 Task: Create a due date automation trigger when advanced on, on the wednesday before a card is due add fields with custom field "Resume" set to a number greater than 1 and greater or equal to 10 at 11:00 AM.
Action: Mouse moved to (809, 258)
Screenshot: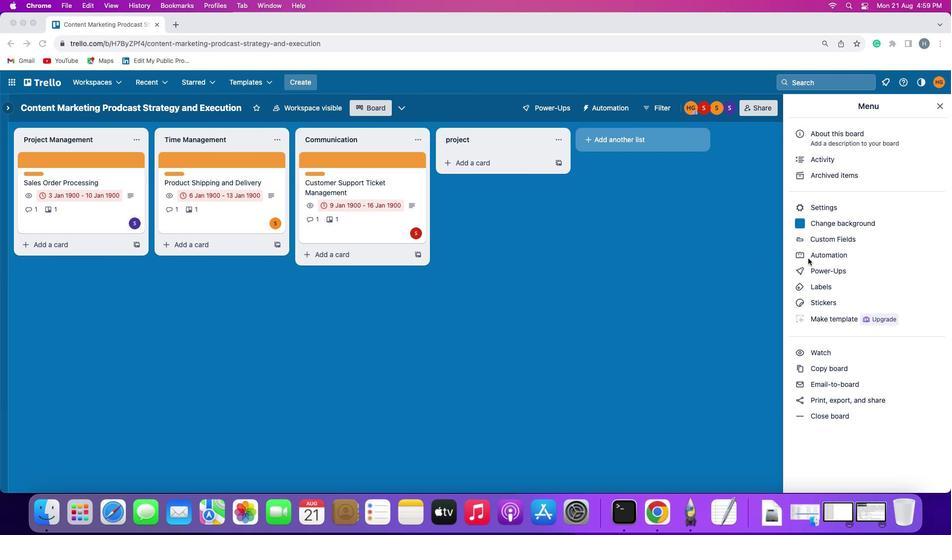 
Action: Mouse pressed left at (809, 258)
Screenshot: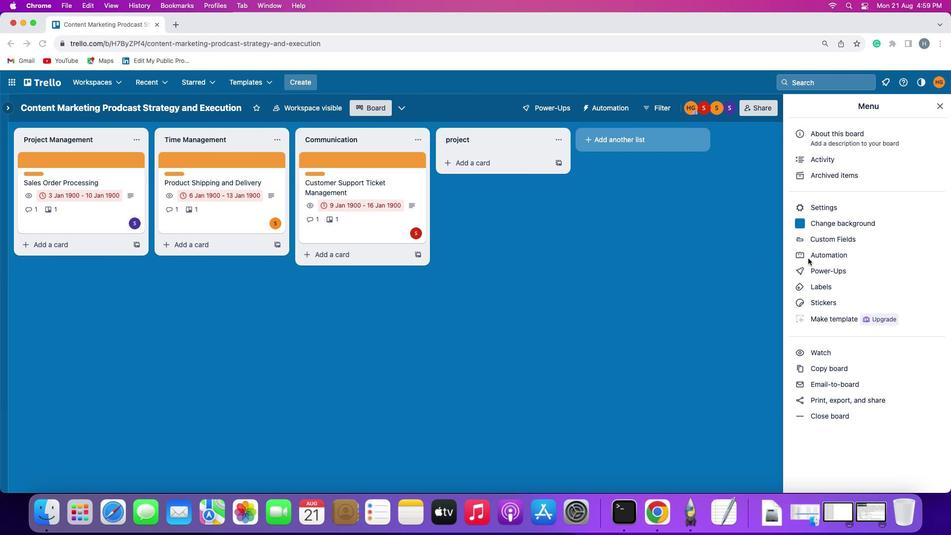 
Action: Mouse moved to (809, 258)
Screenshot: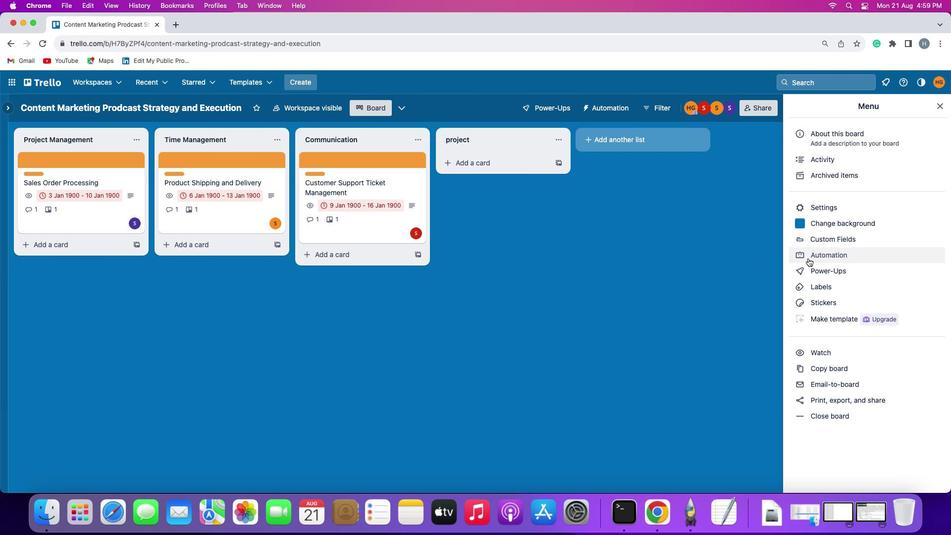 
Action: Mouse pressed left at (809, 258)
Screenshot: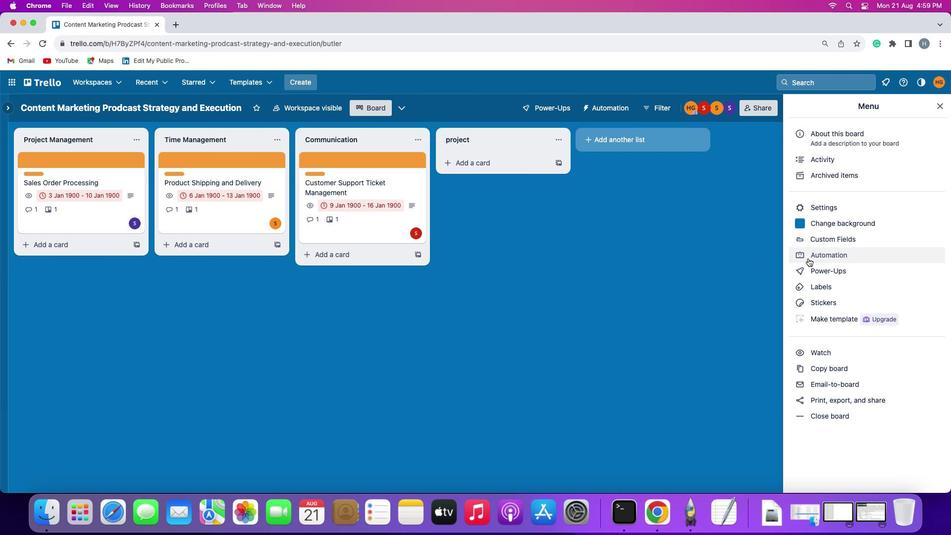 
Action: Mouse moved to (70, 239)
Screenshot: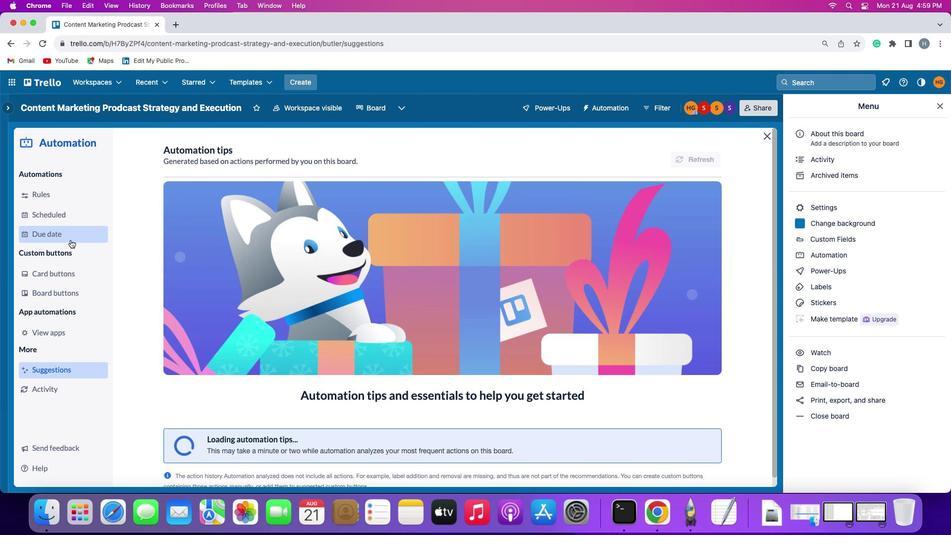 
Action: Mouse pressed left at (70, 239)
Screenshot: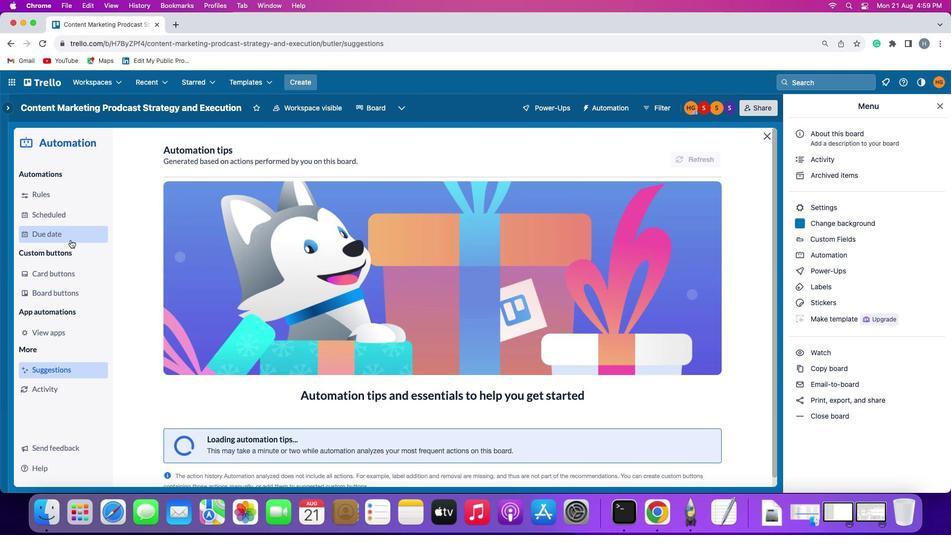 
Action: Mouse moved to (676, 152)
Screenshot: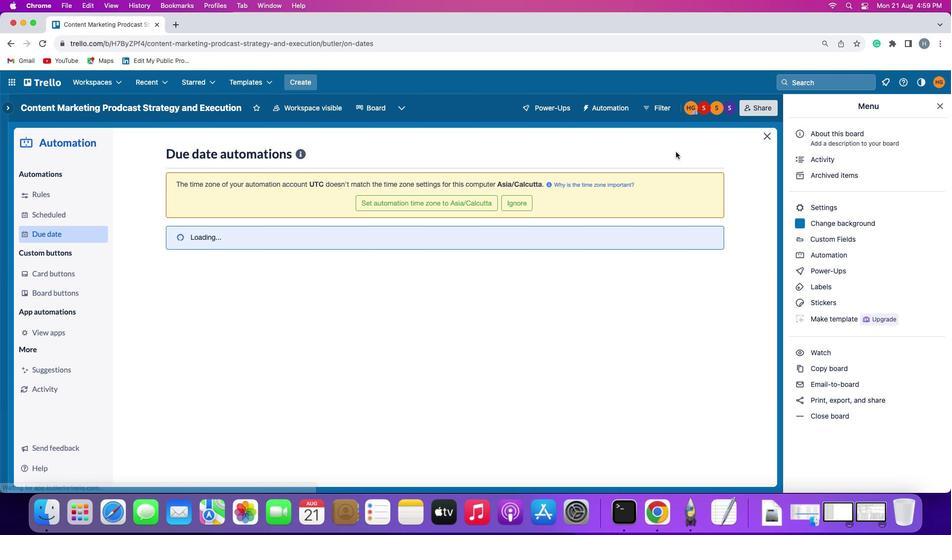 
Action: Mouse pressed left at (676, 152)
Screenshot: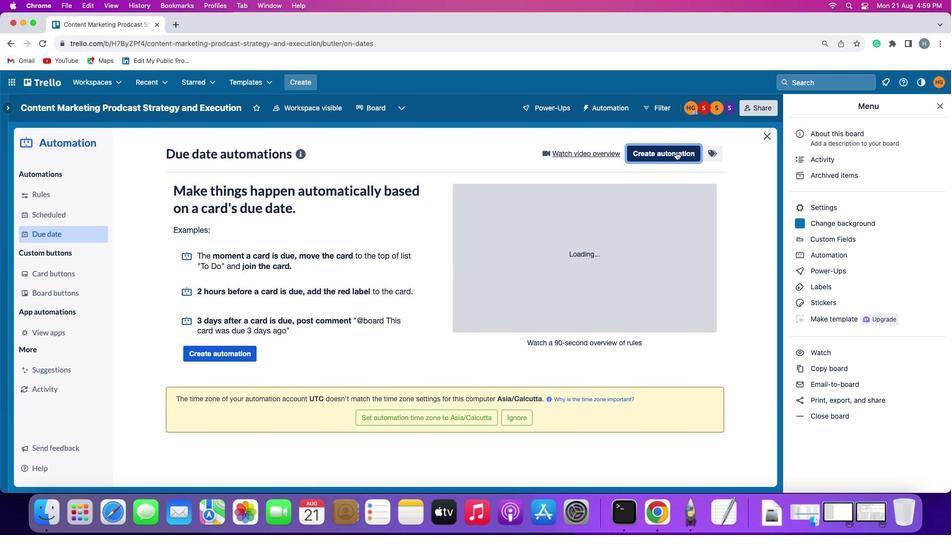 
Action: Mouse moved to (208, 246)
Screenshot: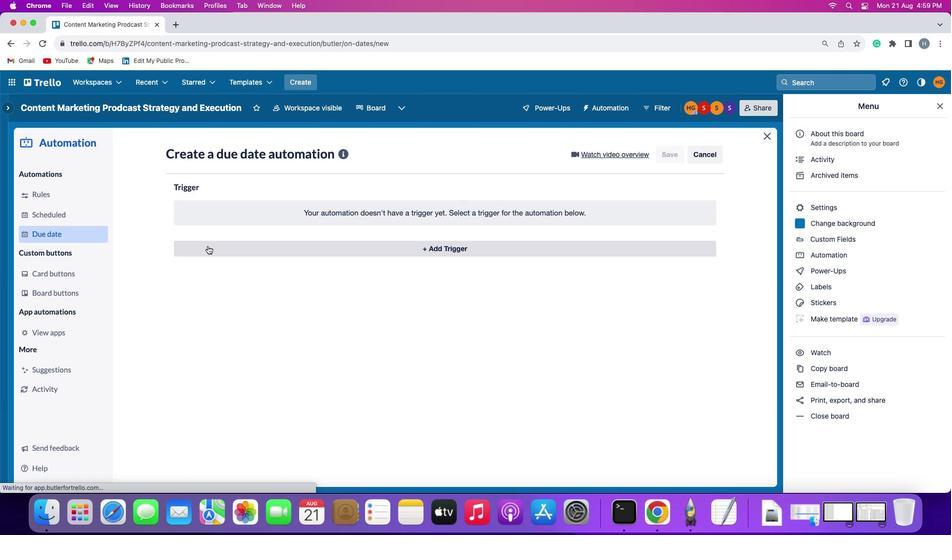 
Action: Mouse pressed left at (208, 246)
Screenshot: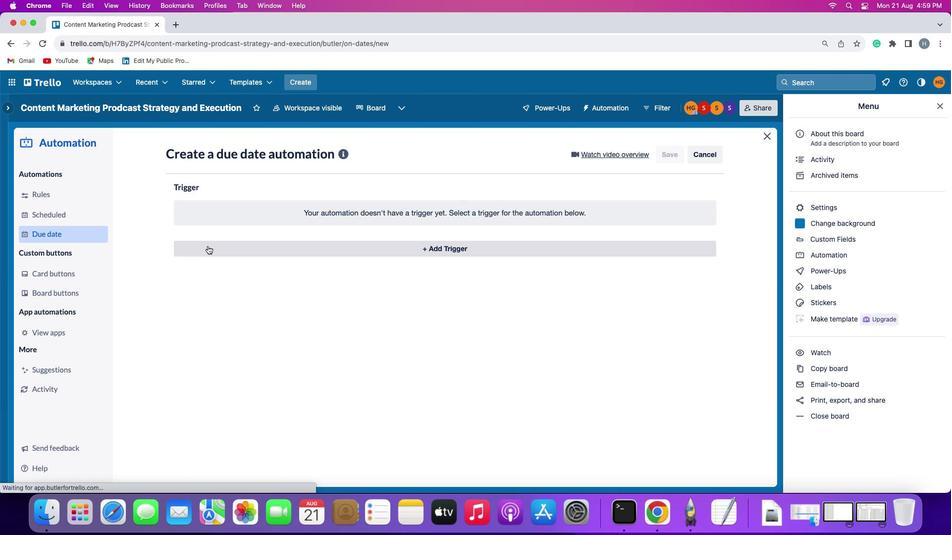 
Action: Mouse moved to (223, 436)
Screenshot: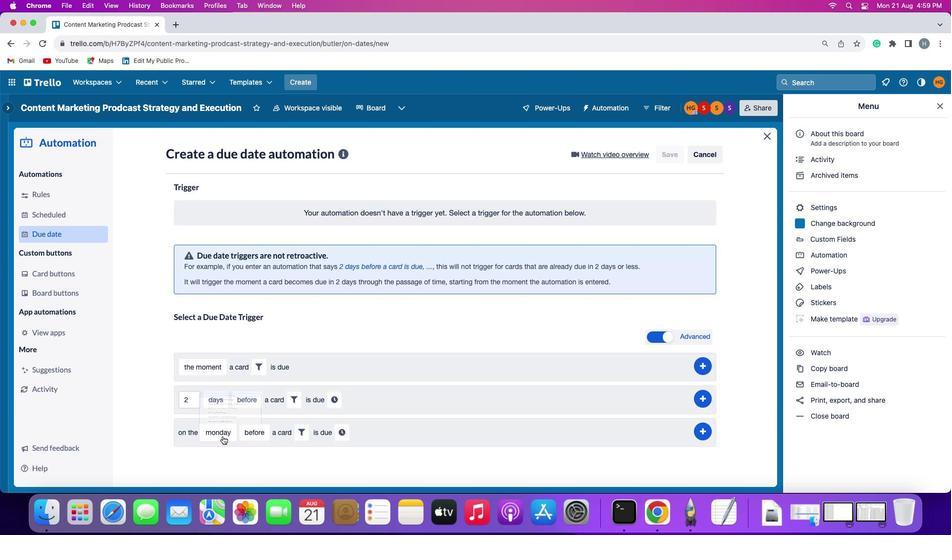 
Action: Mouse pressed left at (223, 436)
Screenshot: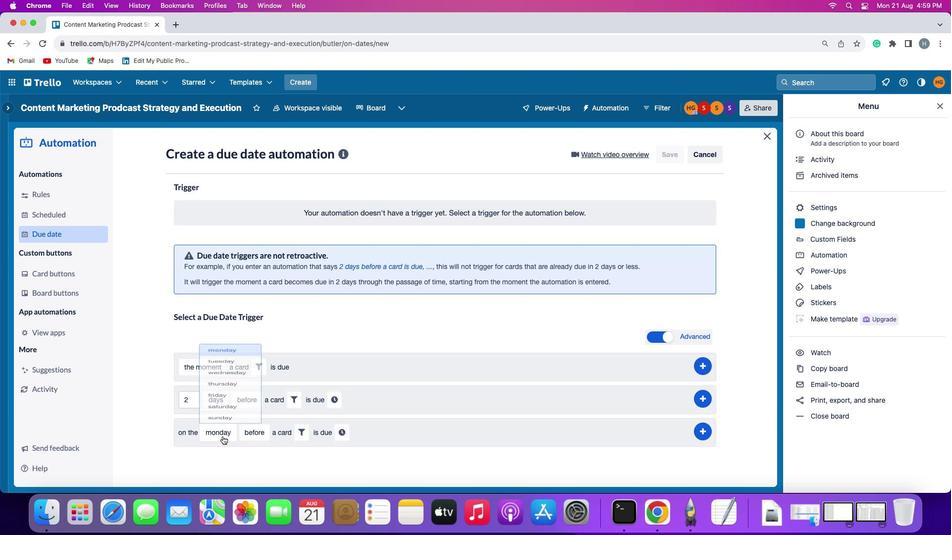 
Action: Mouse moved to (234, 342)
Screenshot: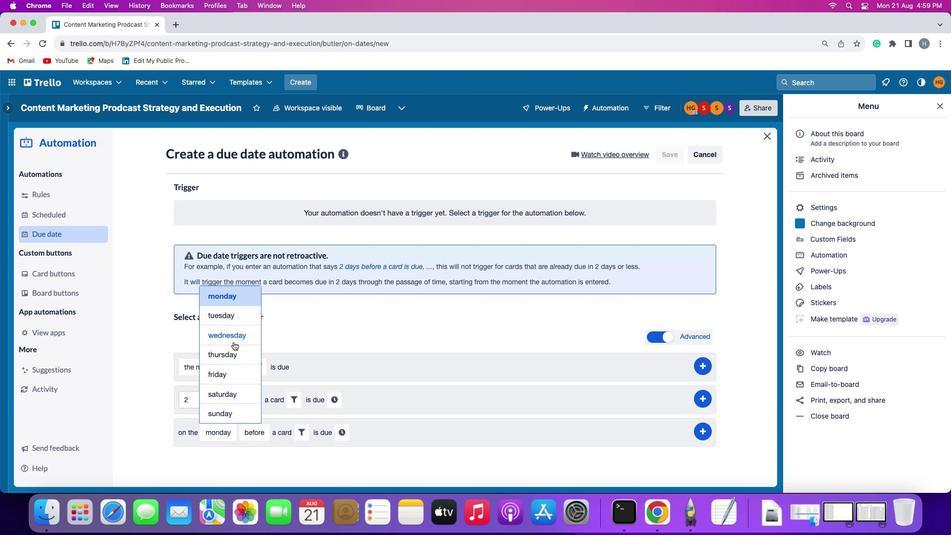 
Action: Mouse pressed left at (234, 342)
Screenshot: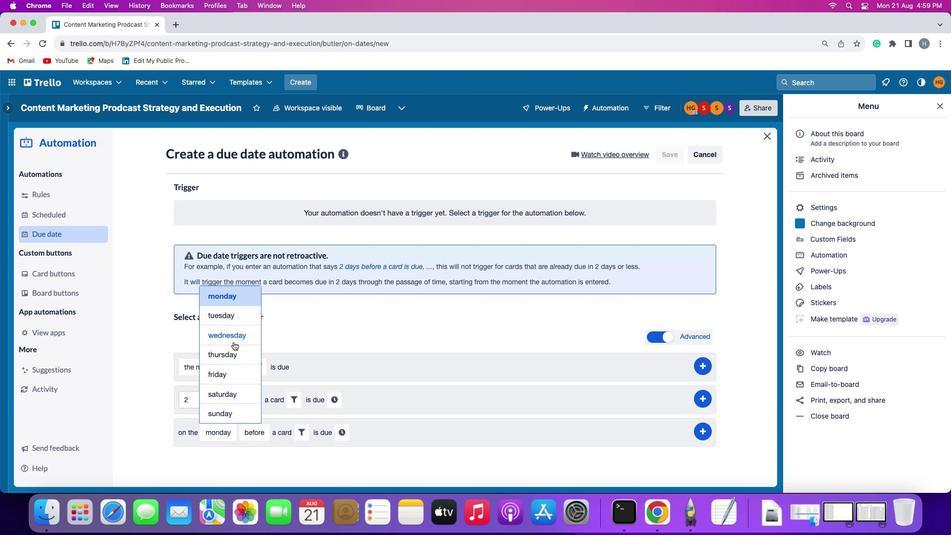 
Action: Mouse moved to (309, 430)
Screenshot: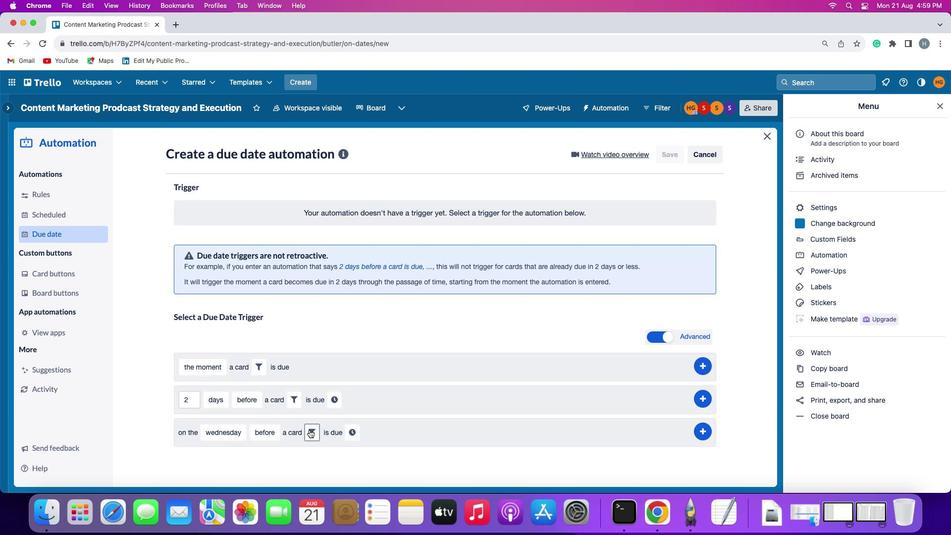 
Action: Mouse pressed left at (309, 430)
Screenshot: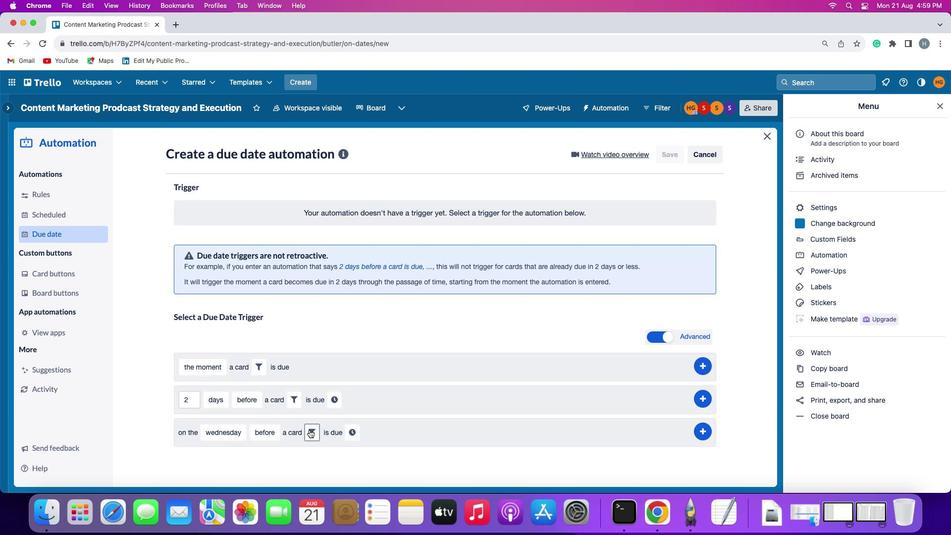 
Action: Mouse moved to (472, 466)
Screenshot: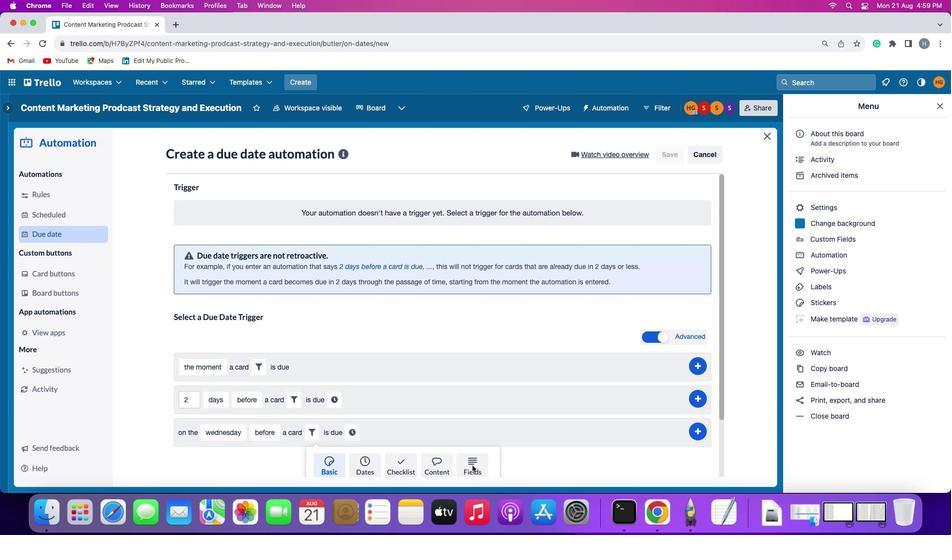 
Action: Mouse pressed left at (472, 466)
Screenshot: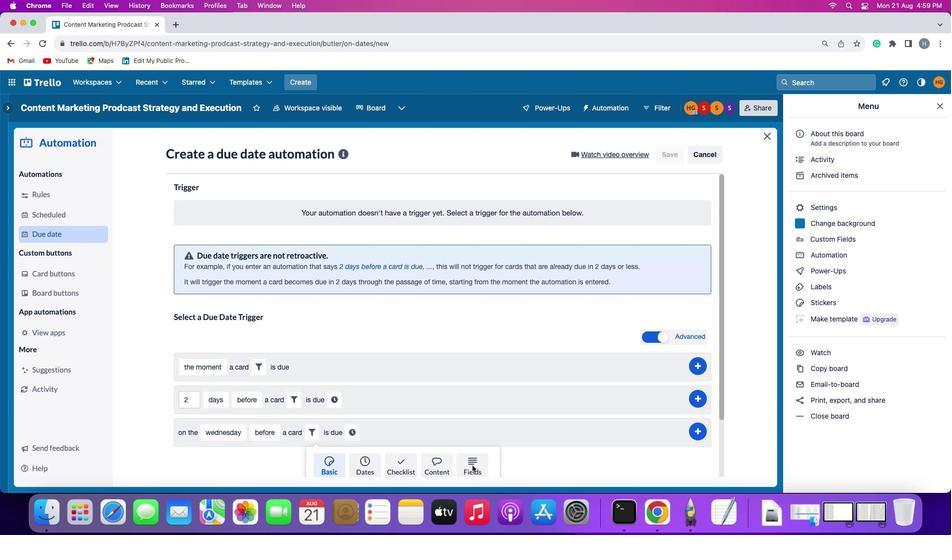 
Action: Mouse moved to (296, 453)
Screenshot: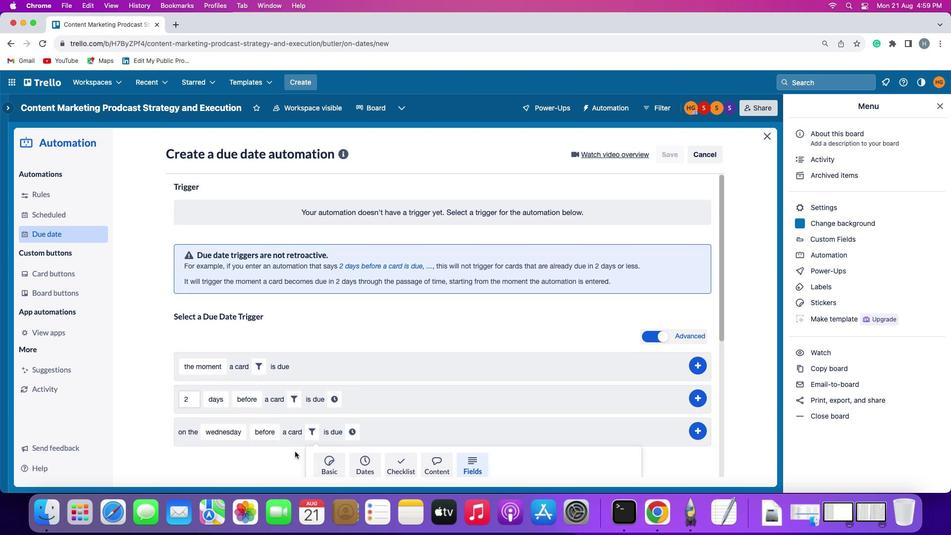 
Action: Mouse scrolled (296, 453) with delta (0, 0)
Screenshot: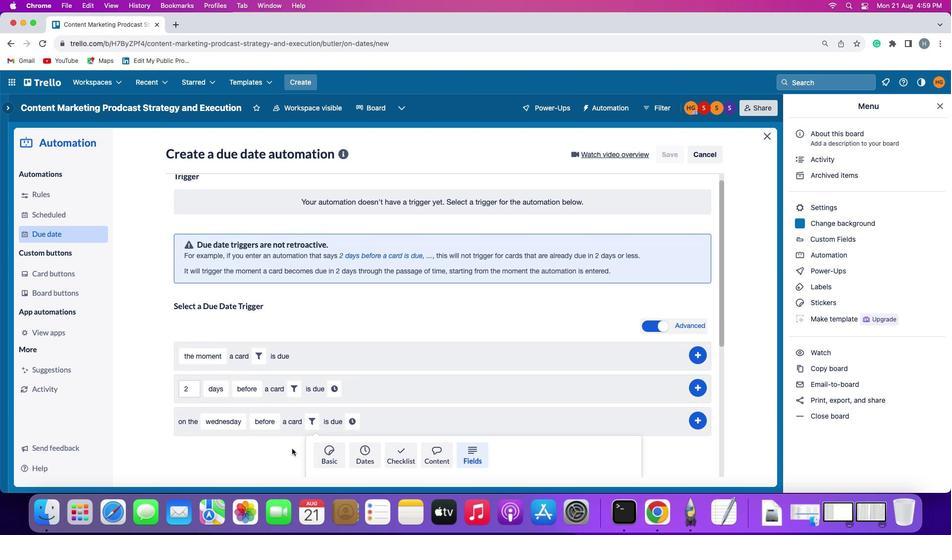 
Action: Mouse scrolled (296, 453) with delta (0, 0)
Screenshot: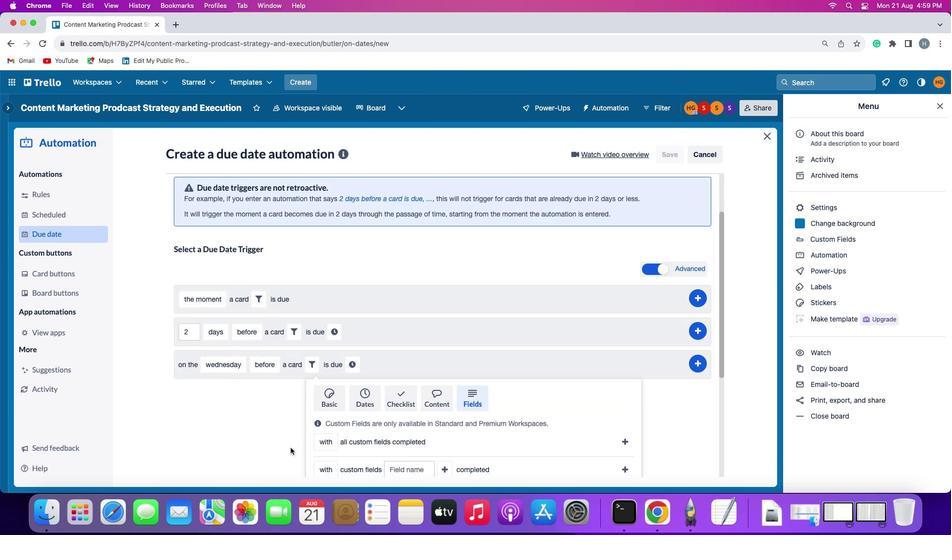 
Action: Mouse moved to (296, 453)
Screenshot: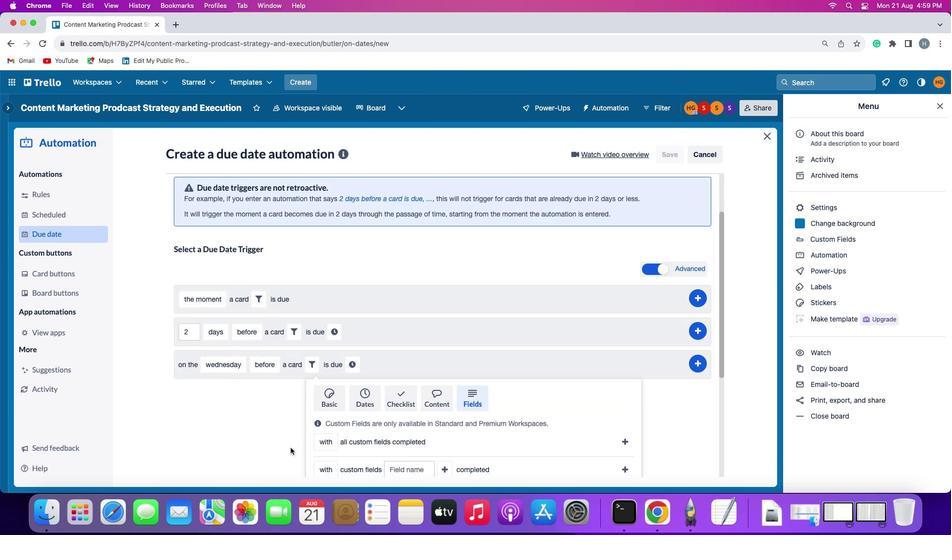 
Action: Mouse scrolled (296, 453) with delta (0, -1)
Screenshot: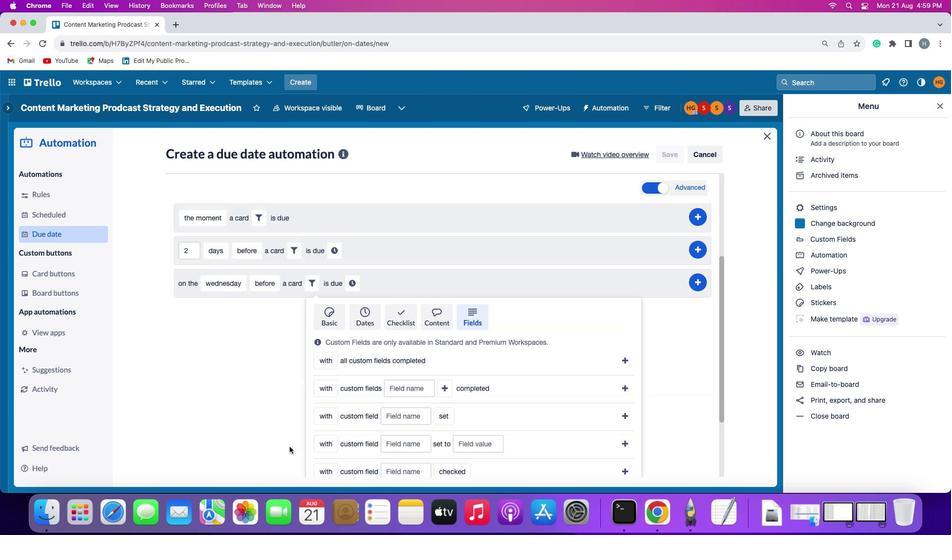 
Action: Mouse moved to (295, 451)
Screenshot: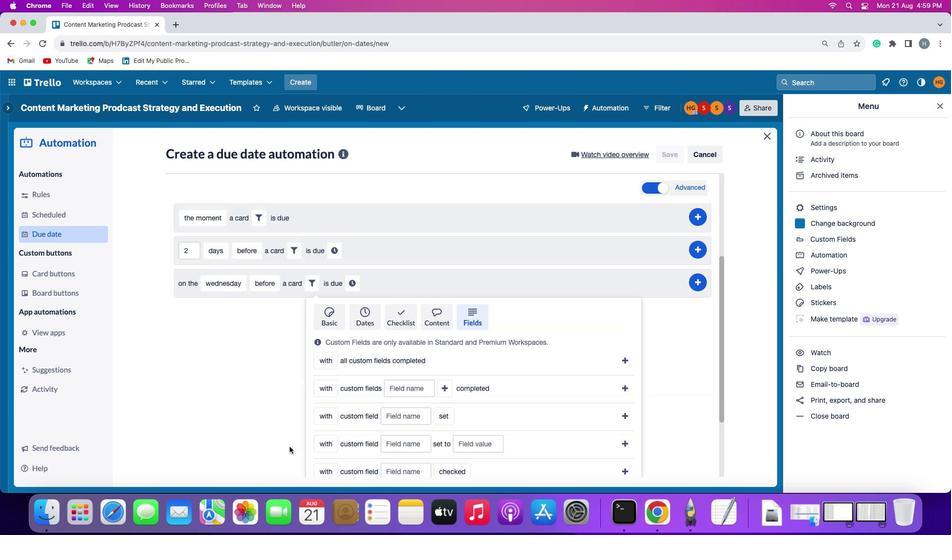 
Action: Mouse scrolled (295, 451) with delta (0, -2)
Screenshot: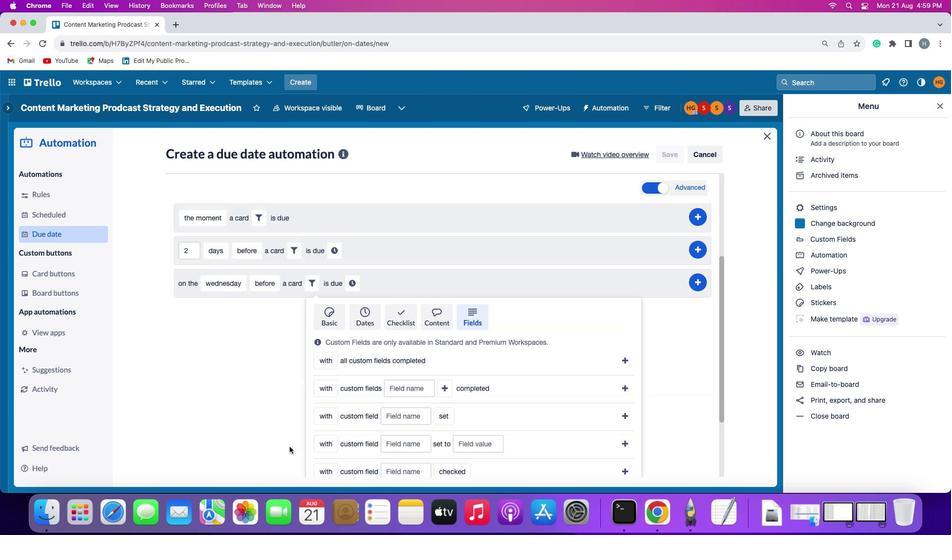 
Action: Mouse moved to (291, 448)
Screenshot: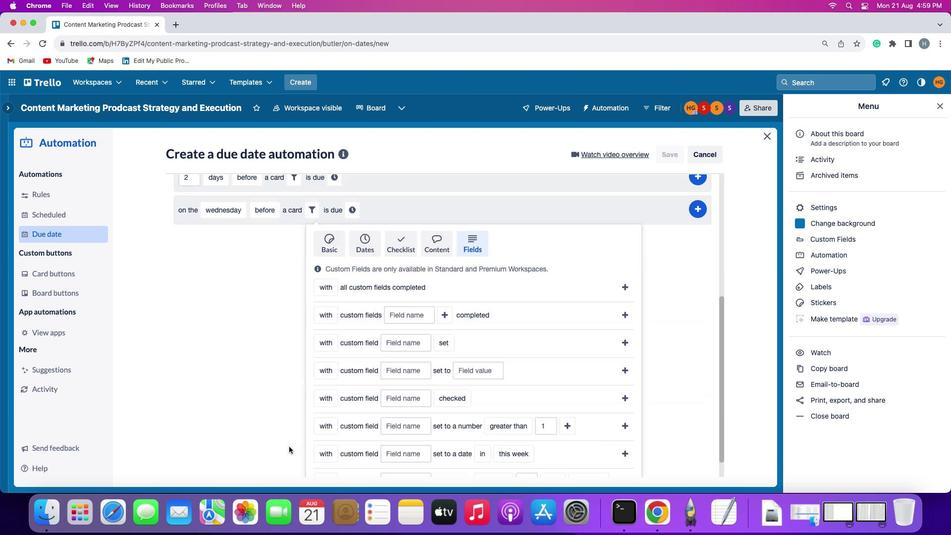 
Action: Mouse scrolled (291, 448) with delta (0, -2)
Screenshot: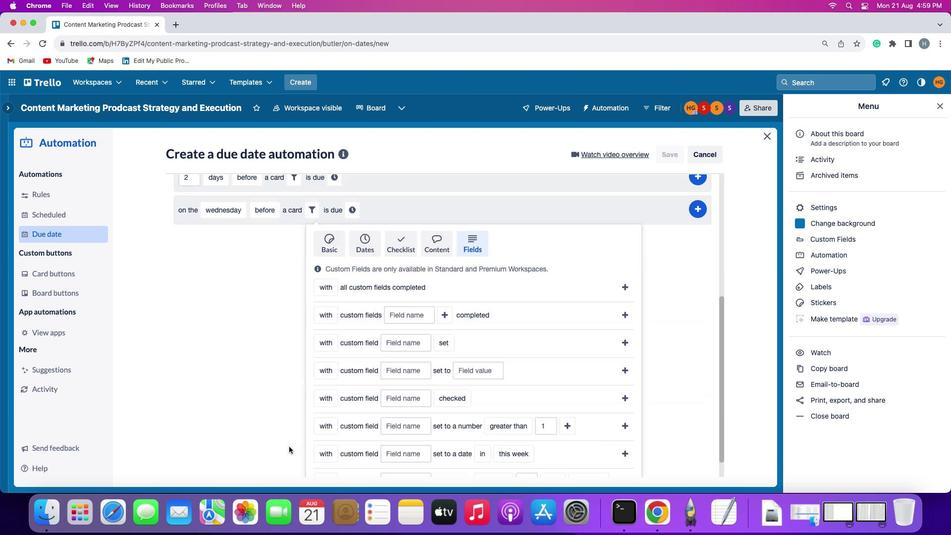 
Action: Mouse moved to (289, 446)
Screenshot: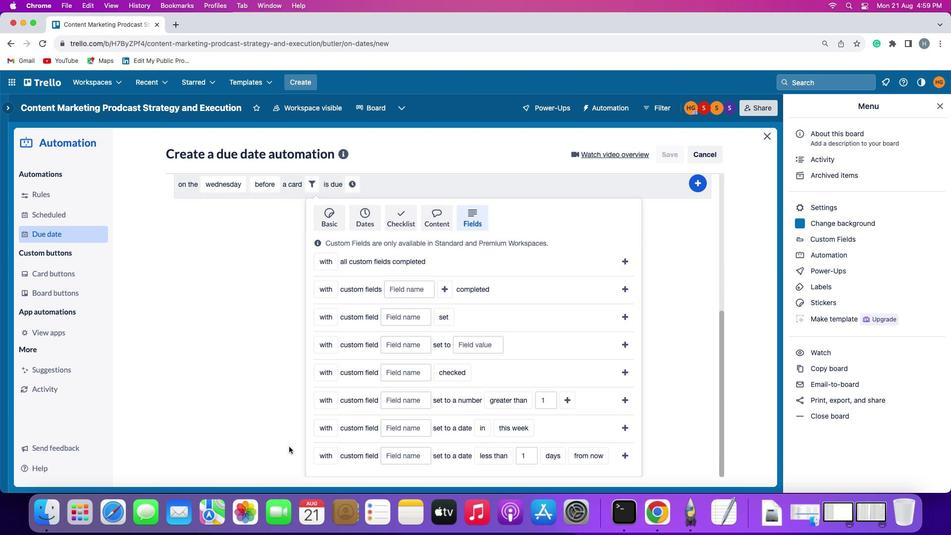 
Action: Mouse scrolled (289, 446) with delta (0, 0)
Screenshot: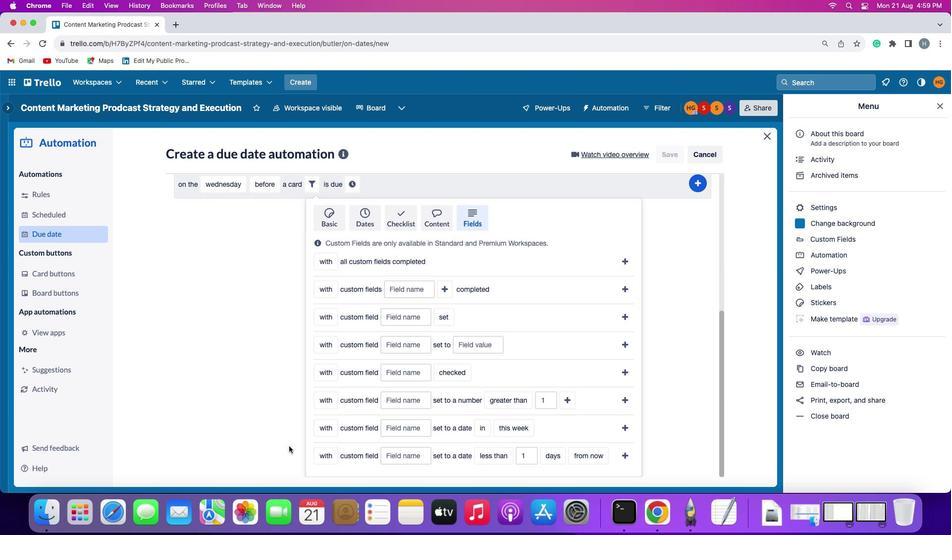 
Action: Mouse scrolled (289, 446) with delta (0, 0)
Screenshot: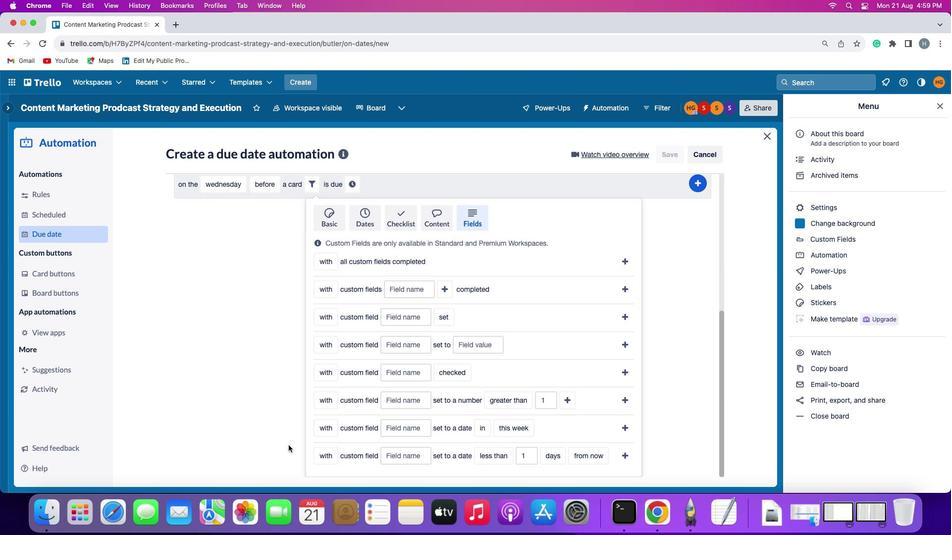 
Action: Mouse scrolled (289, 446) with delta (0, -1)
Screenshot: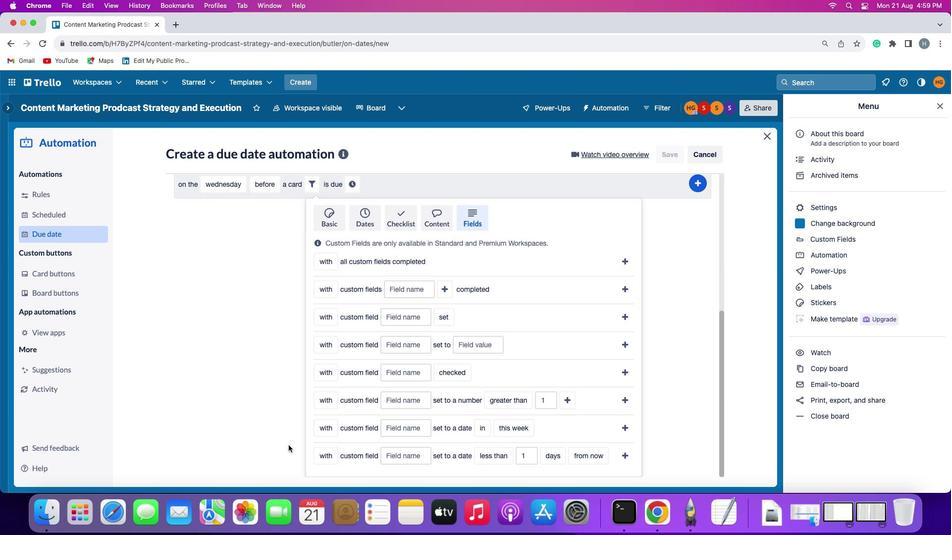 
Action: Mouse scrolled (289, 446) with delta (0, -2)
Screenshot: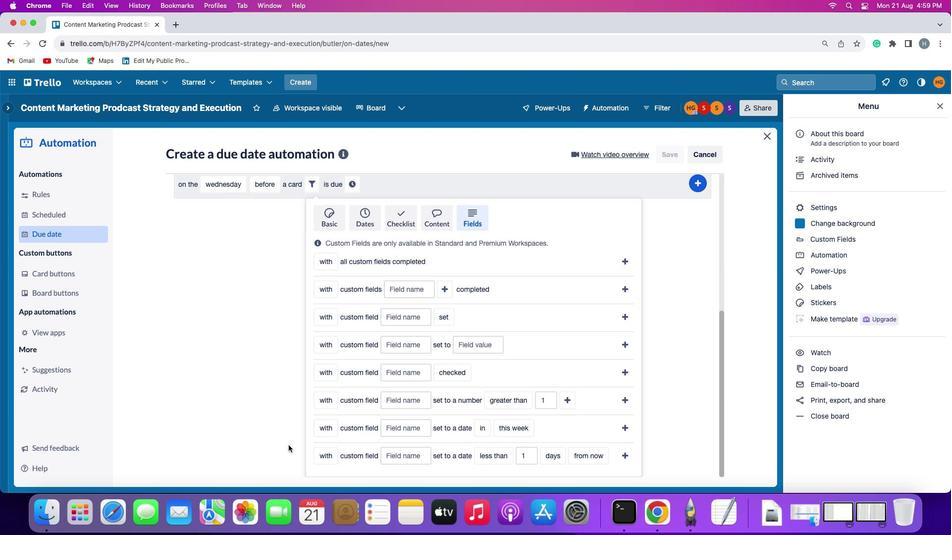 
Action: Mouse moved to (411, 395)
Screenshot: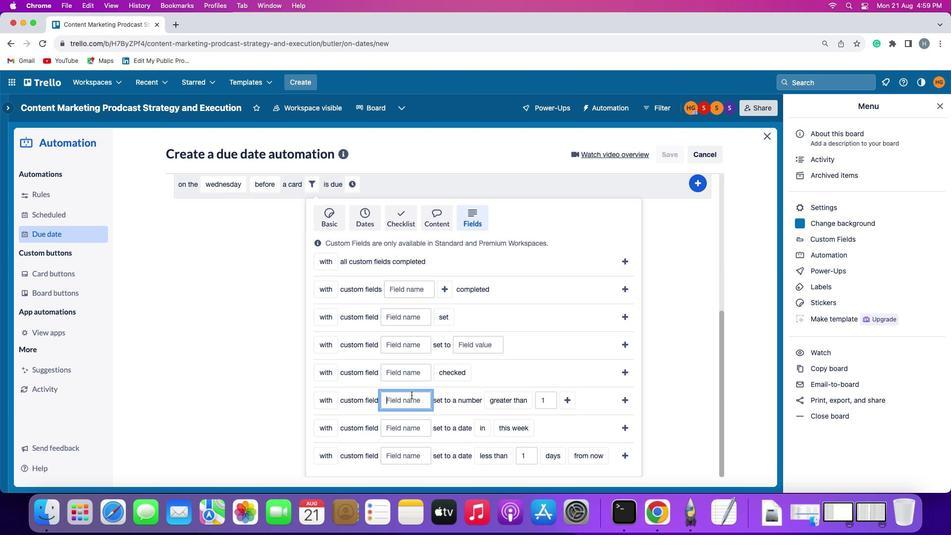 
Action: Mouse pressed left at (411, 395)
Screenshot: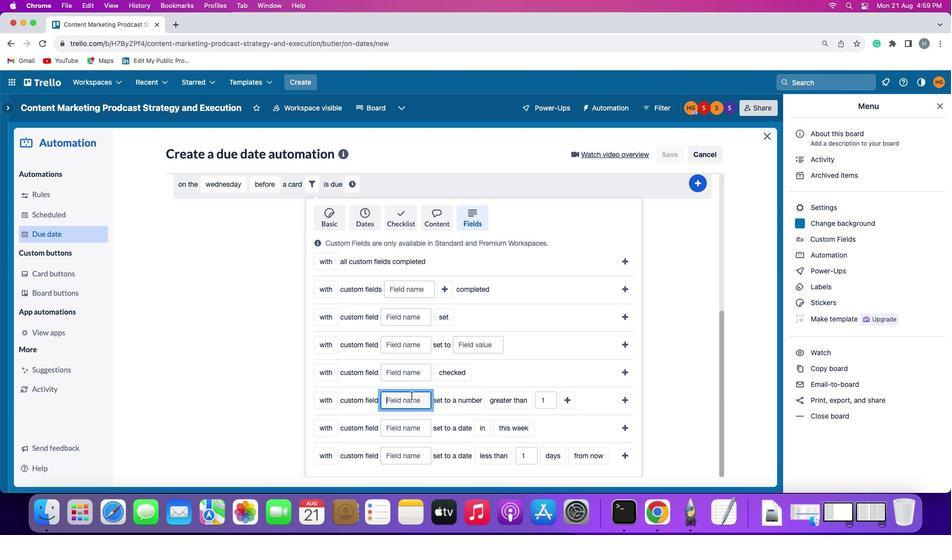 
Action: Mouse moved to (411, 397)
Screenshot: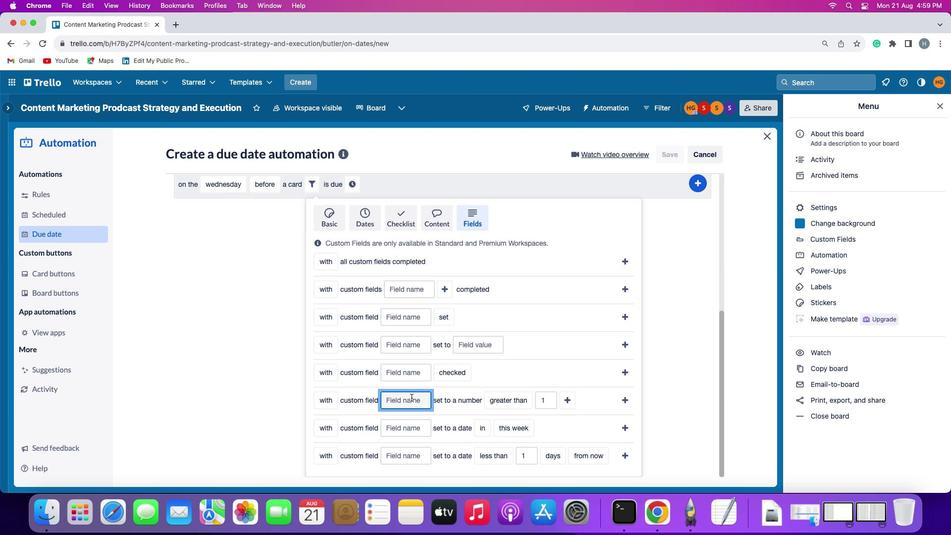 
Action: Key pressed Key.shift'R'
Screenshot: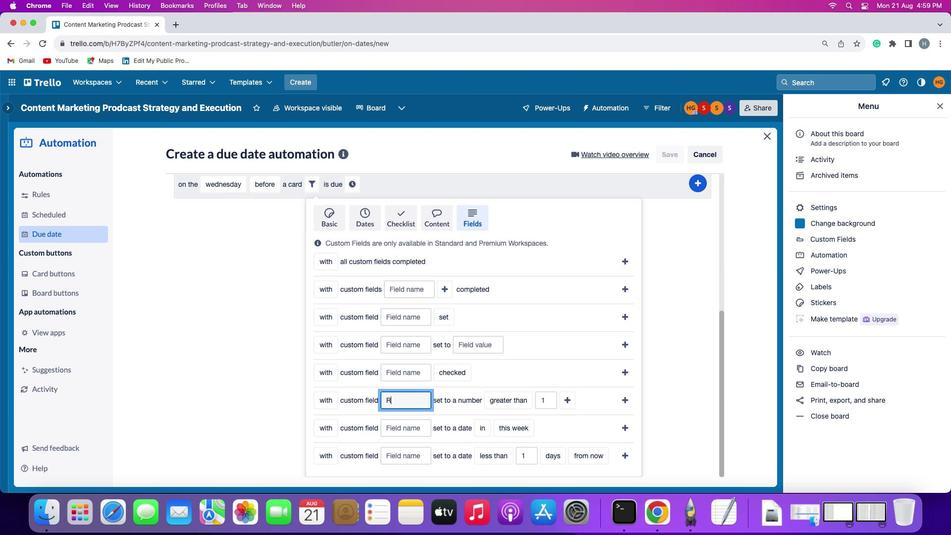 
Action: Mouse moved to (411, 398)
Screenshot: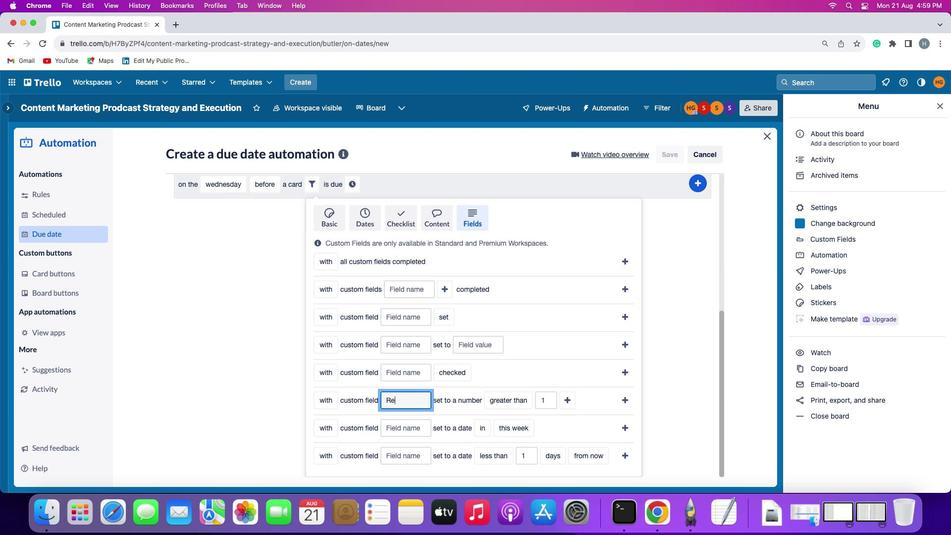 
Action: Key pressed 'e'
Screenshot: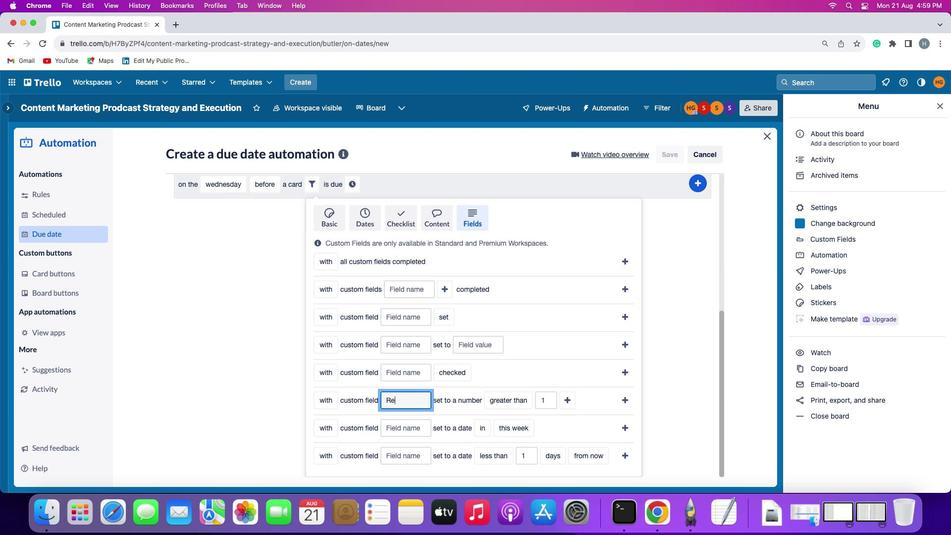 
Action: Mouse moved to (411, 398)
Screenshot: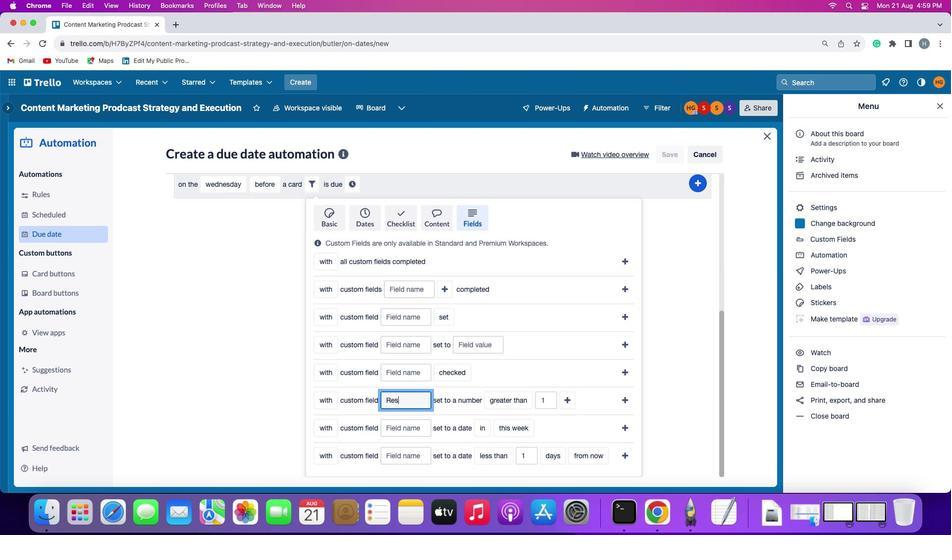 
Action: Key pressed 's'
Screenshot: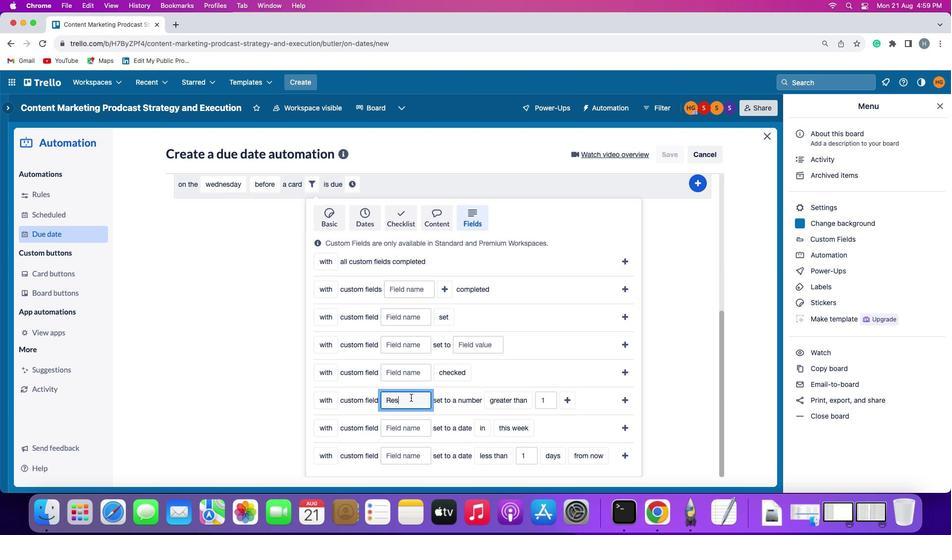 
Action: Mouse moved to (411, 397)
Screenshot: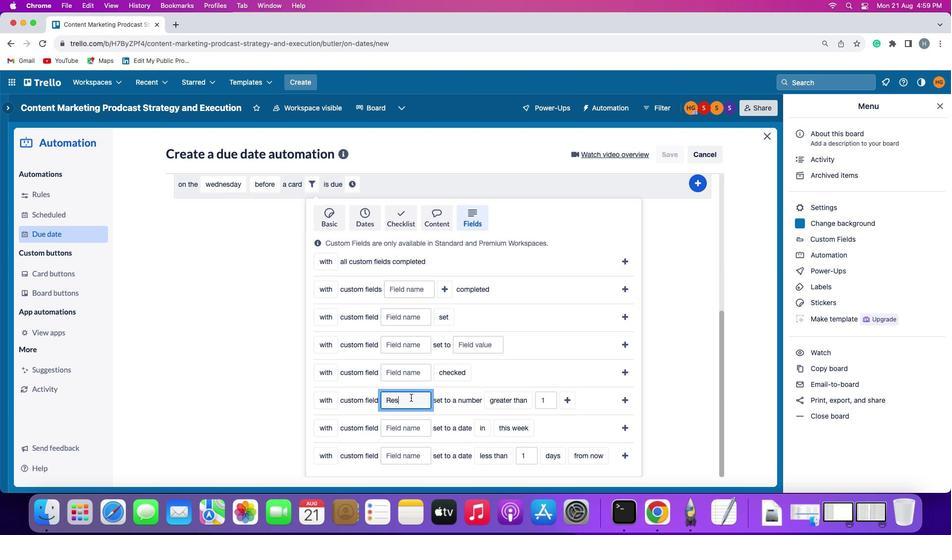 
Action: Key pressed 'u'
Screenshot: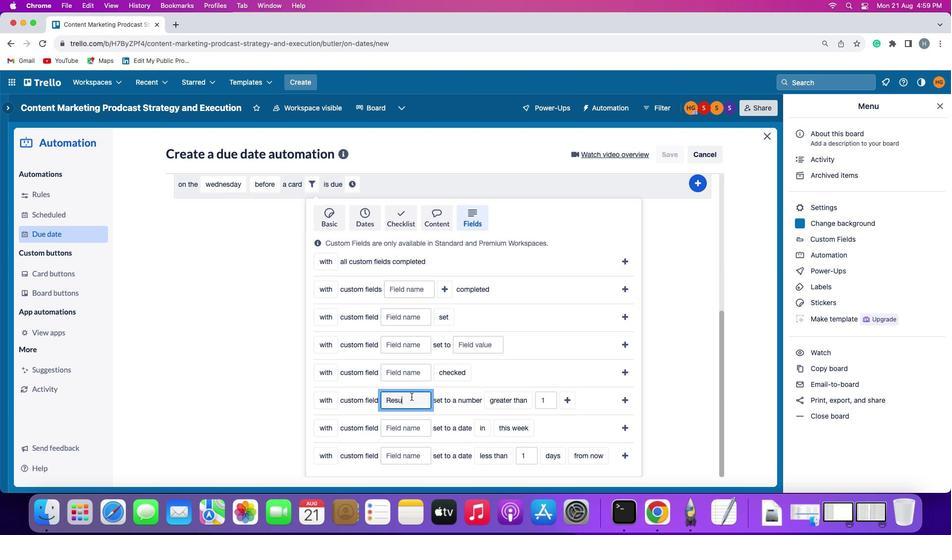 
Action: Mouse moved to (411, 396)
Screenshot: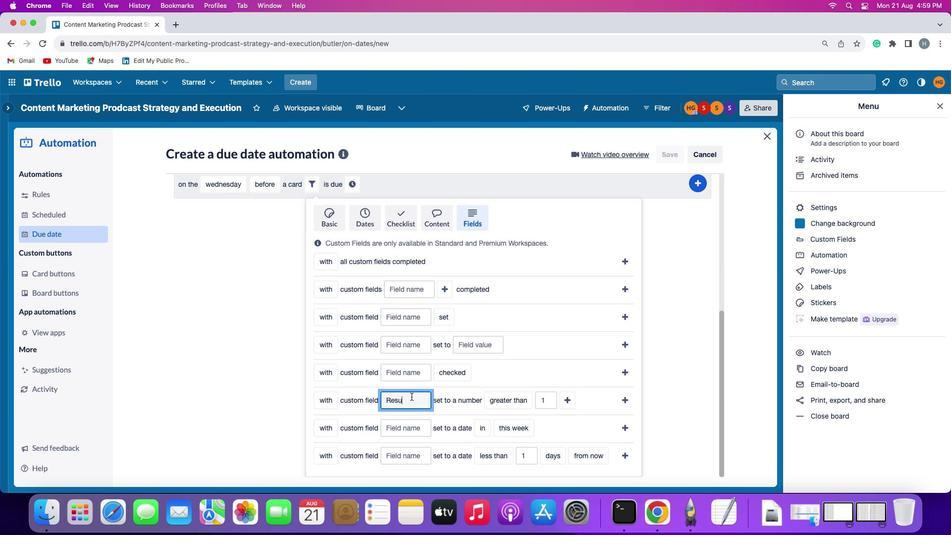 
Action: Key pressed 'm'
Screenshot: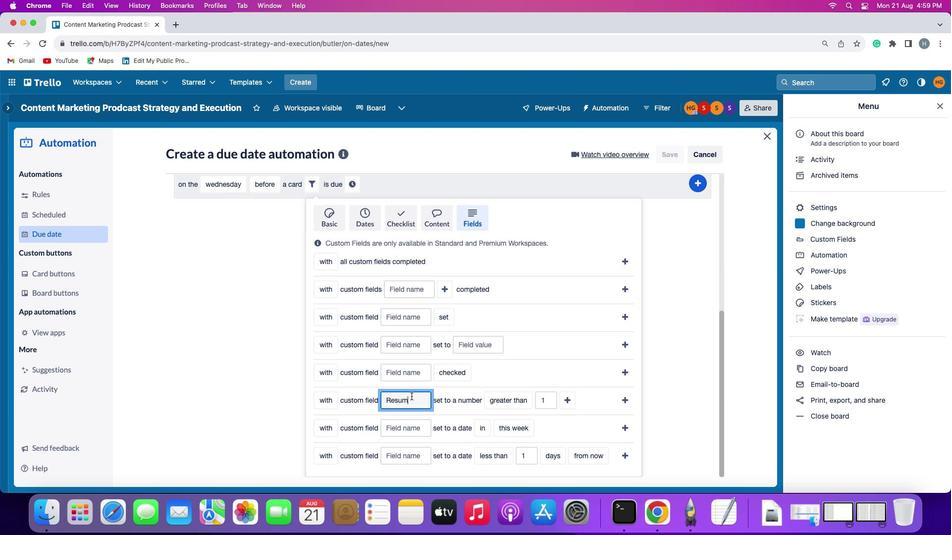 
Action: Mouse moved to (411, 396)
Screenshot: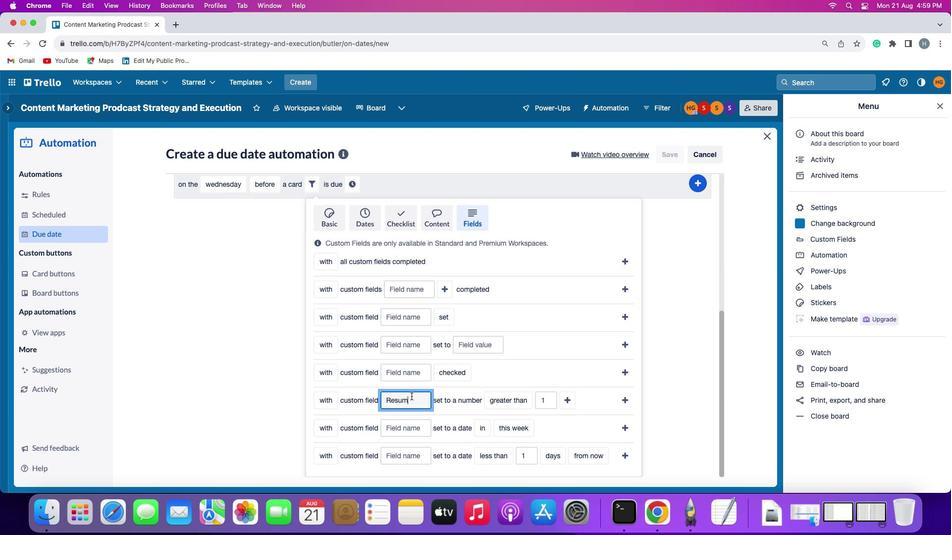
Action: Key pressed 'e'
Screenshot: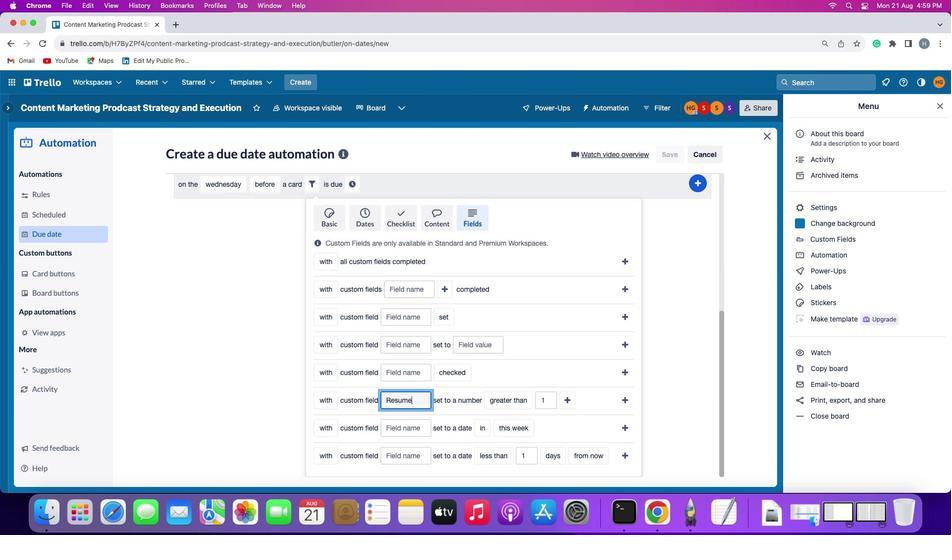 
Action: Mouse moved to (575, 401)
Screenshot: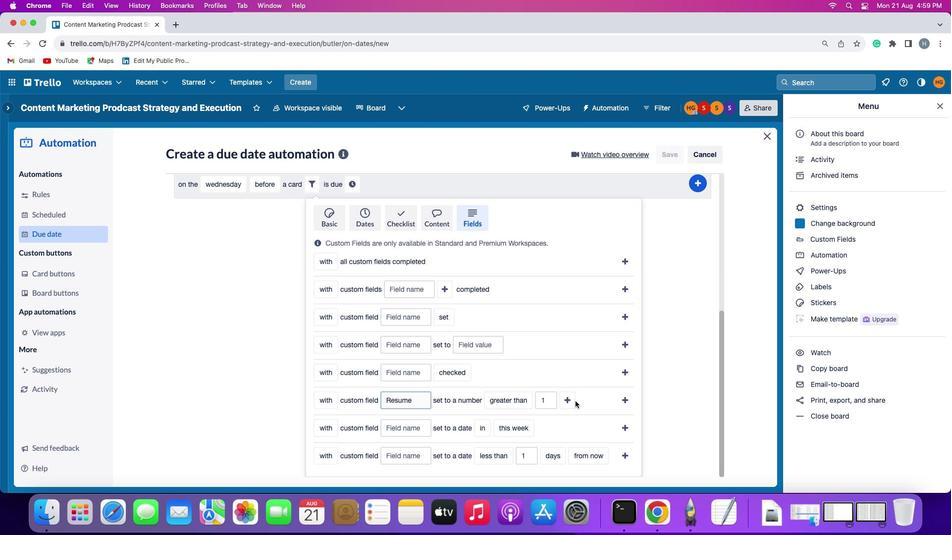 
Action: Mouse pressed left at (575, 401)
Screenshot: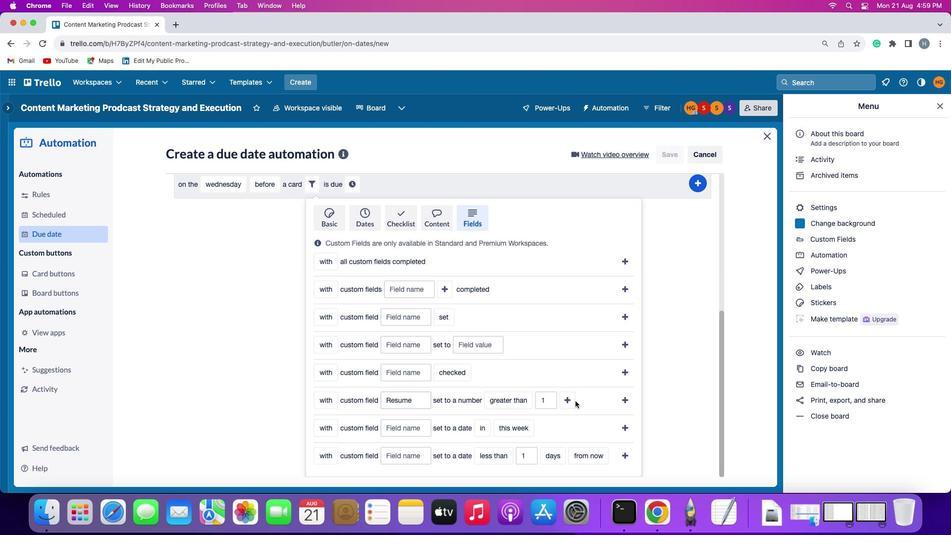 
Action: Mouse moved to (572, 402)
Screenshot: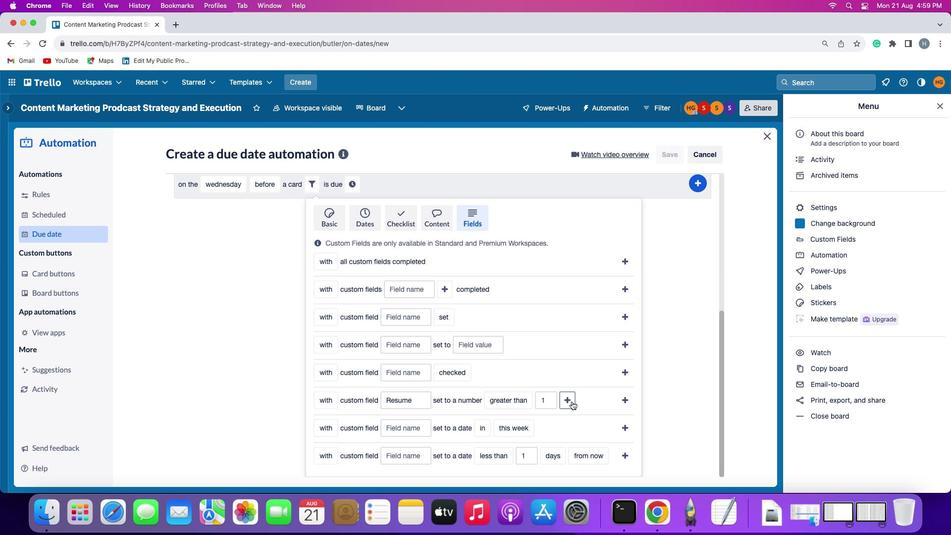 
Action: Mouse pressed left at (572, 402)
Screenshot: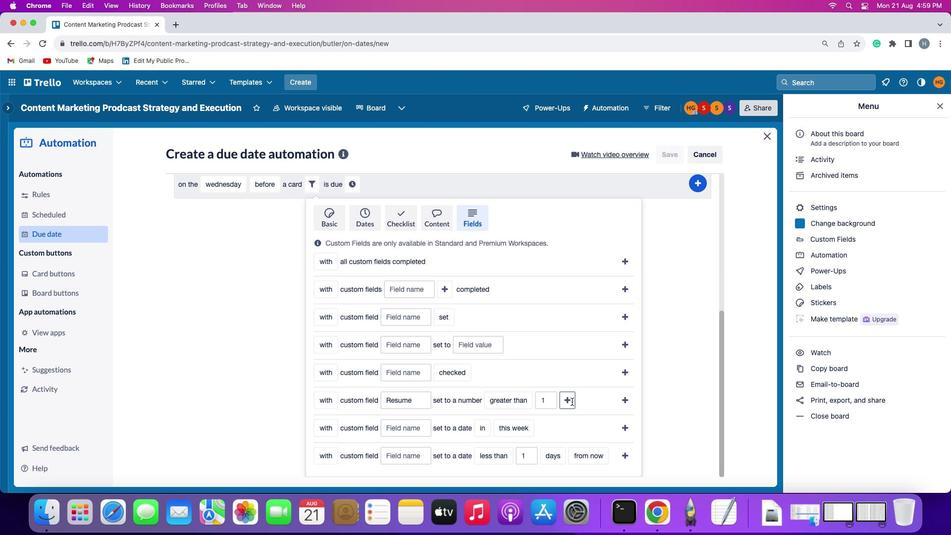 
Action: Mouse moved to (600, 408)
Screenshot: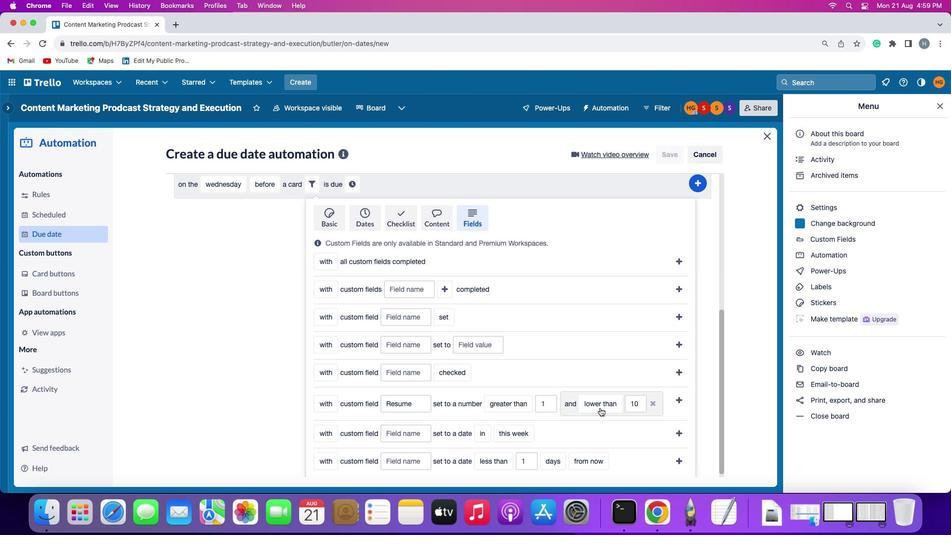 
Action: Mouse pressed left at (600, 408)
Screenshot: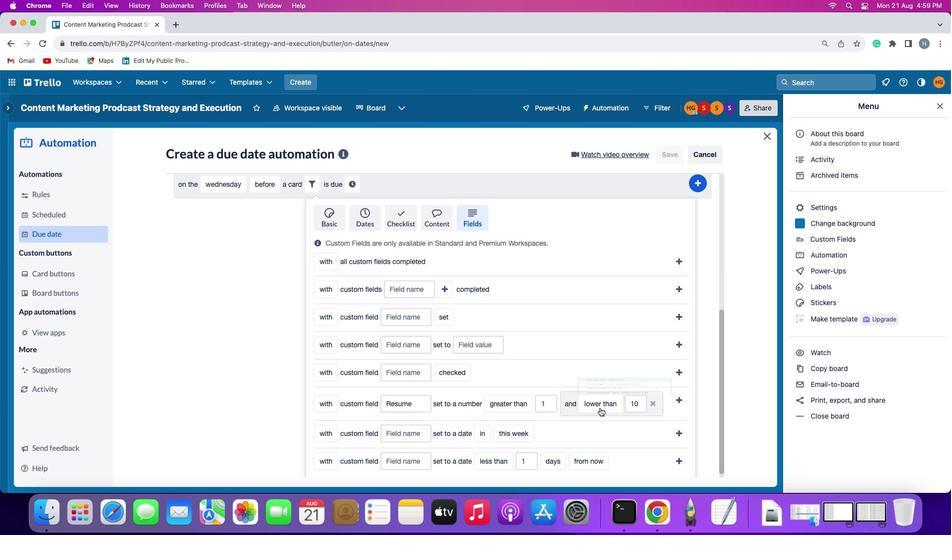 
Action: Mouse moved to (599, 389)
Screenshot: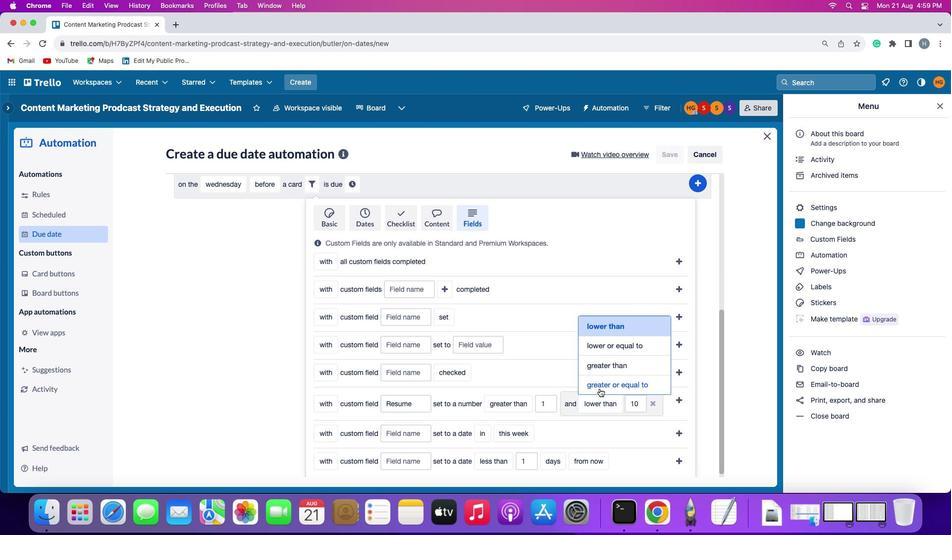
Action: Mouse pressed left at (599, 389)
Screenshot: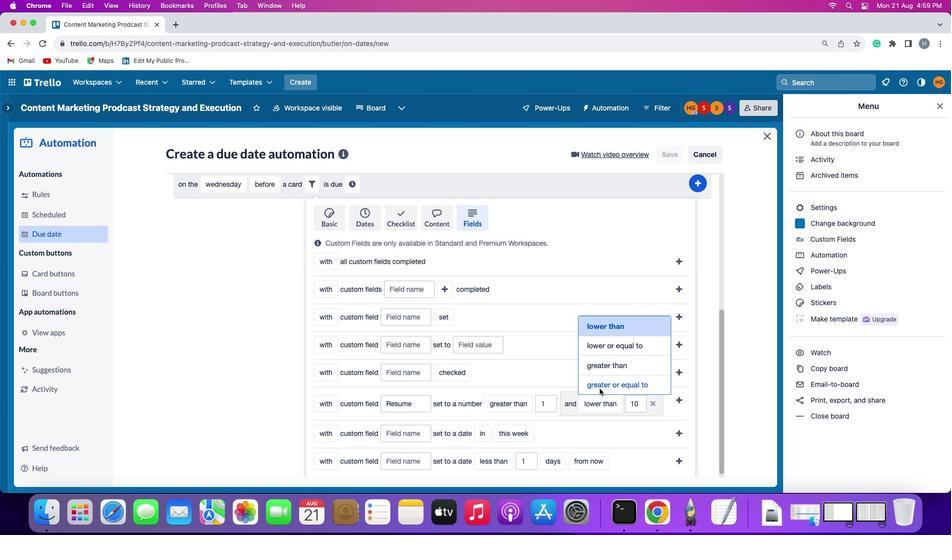 
Action: Mouse moved to (697, 396)
Screenshot: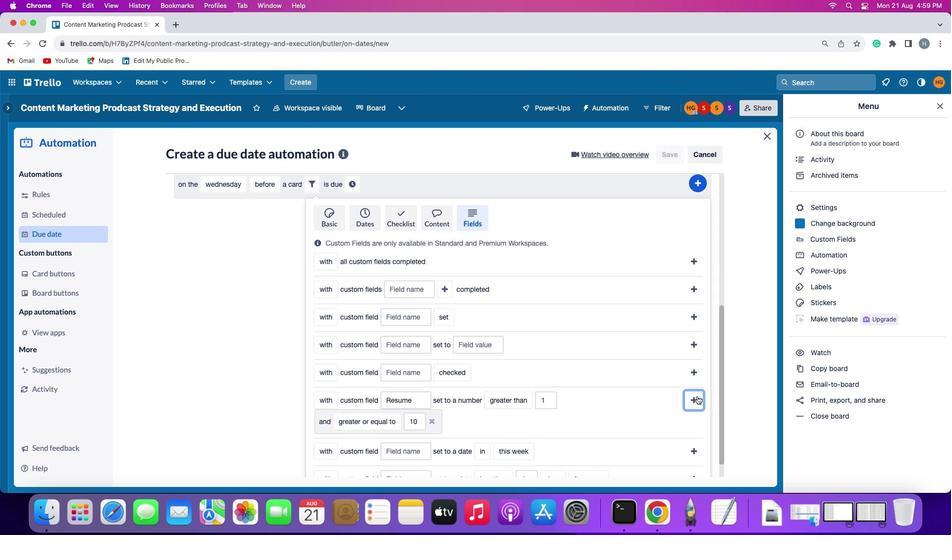 
Action: Mouse pressed left at (697, 396)
Screenshot: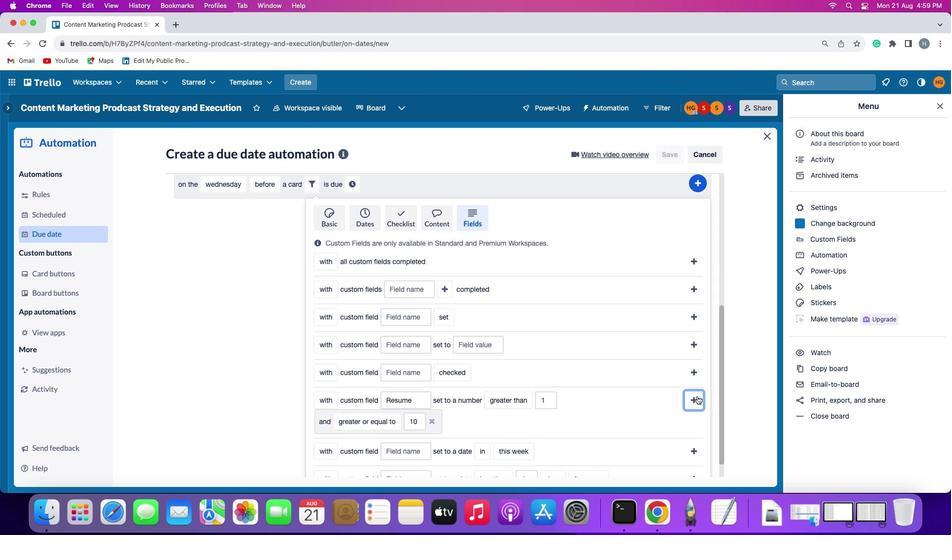 
Action: Mouse moved to (647, 430)
Screenshot: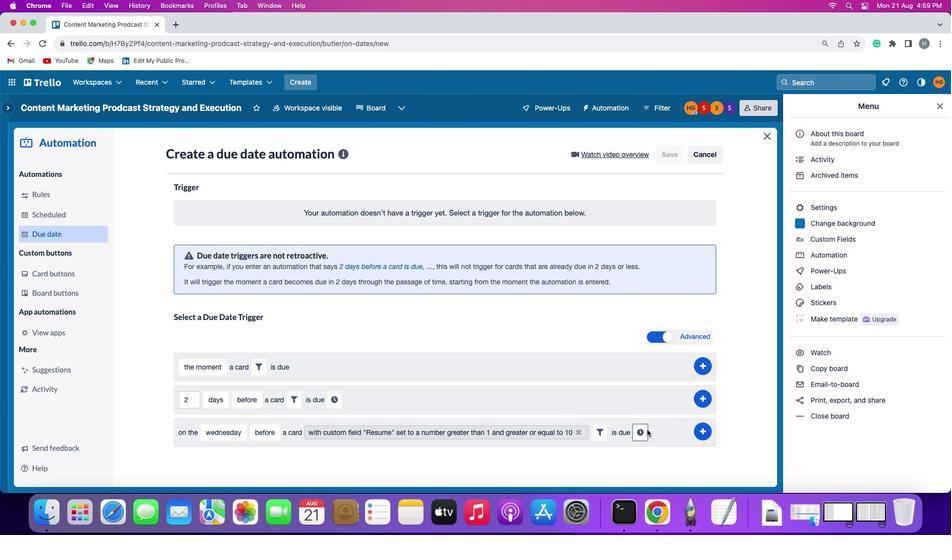 
Action: Mouse pressed left at (647, 430)
Screenshot: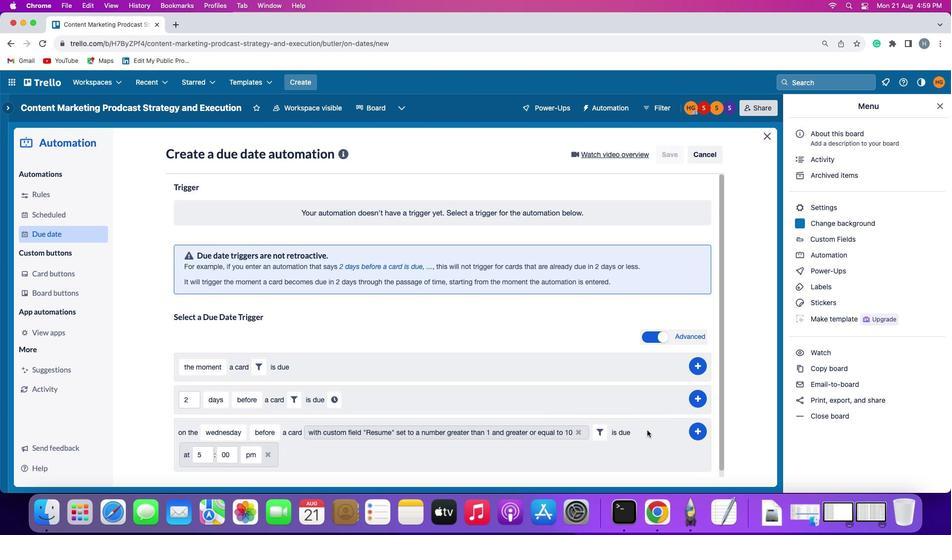 
Action: Mouse moved to (212, 455)
Screenshot: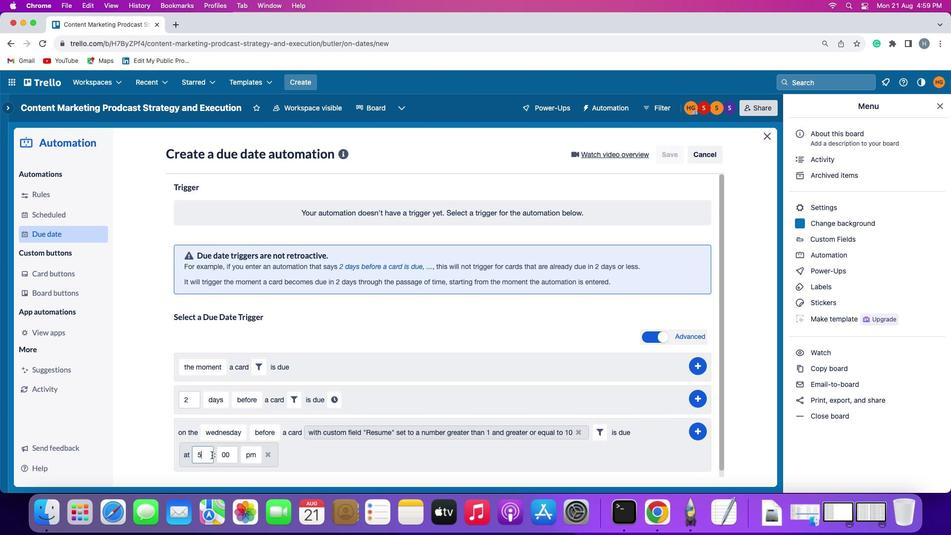 
Action: Mouse pressed left at (212, 455)
Screenshot: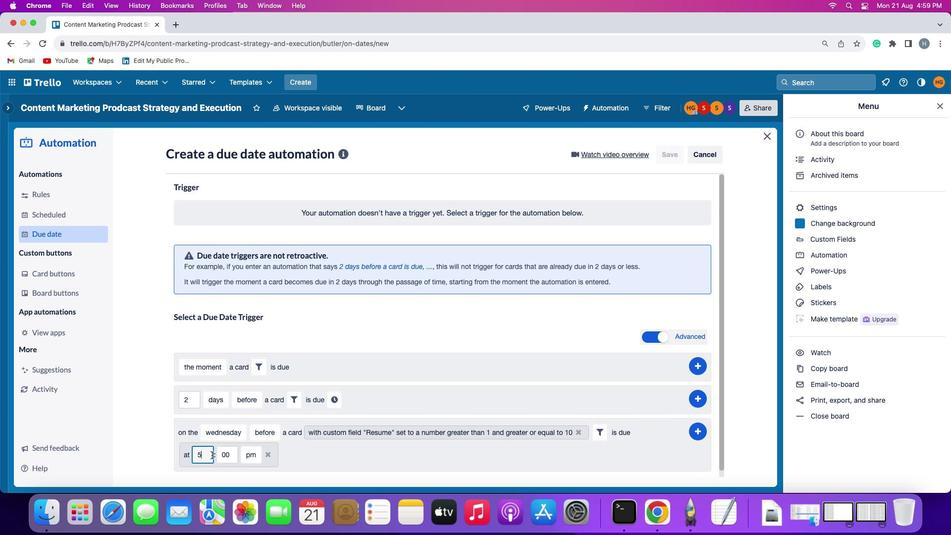 
Action: Key pressed Key.backspace'1''1'
Screenshot: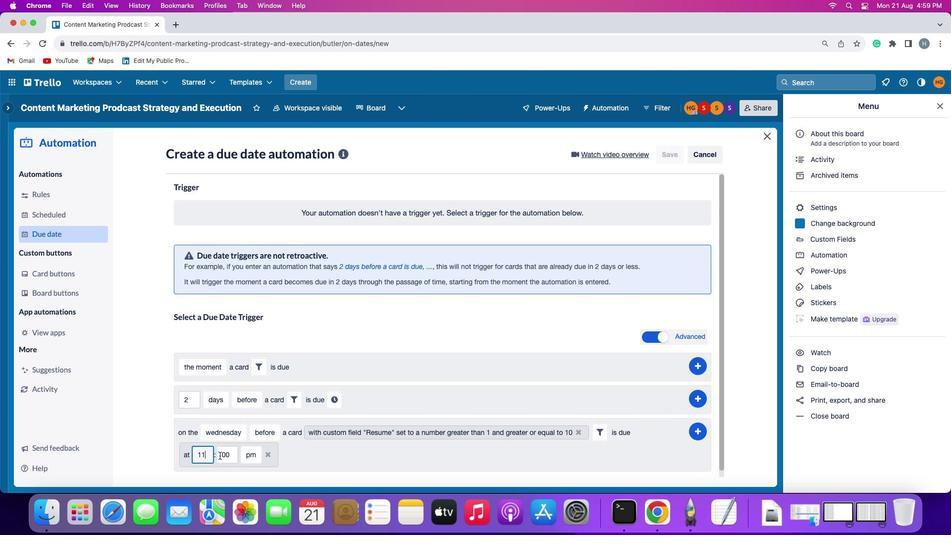 
Action: Mouse moved to (245, 456)
Screenshot: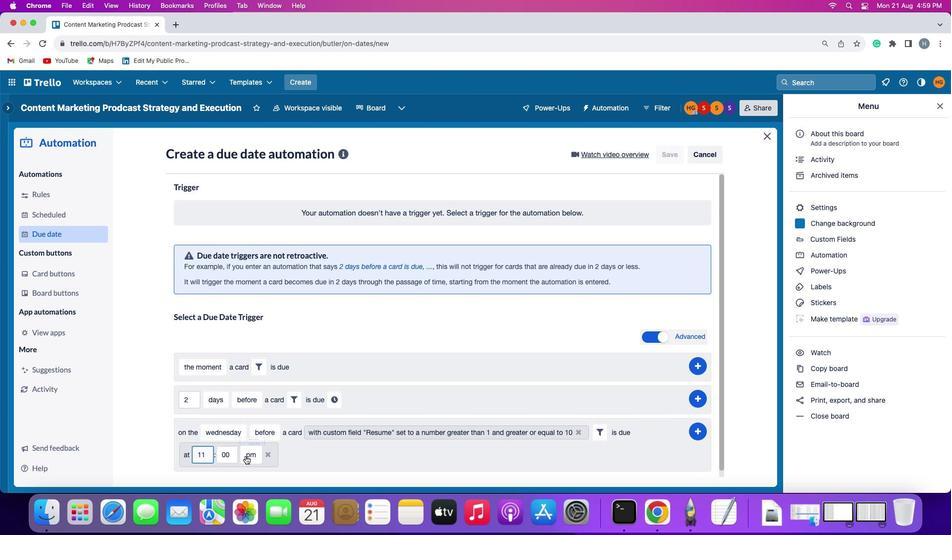 
Action: Mouse pressed left at (245, 456)
Screenshot: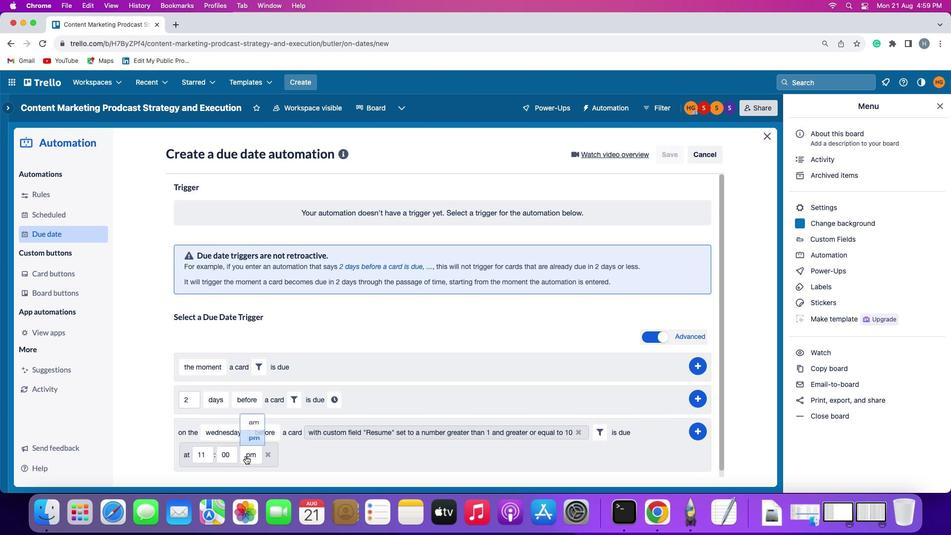 
Action: Mouse moved to (255, 418)
Screenshot: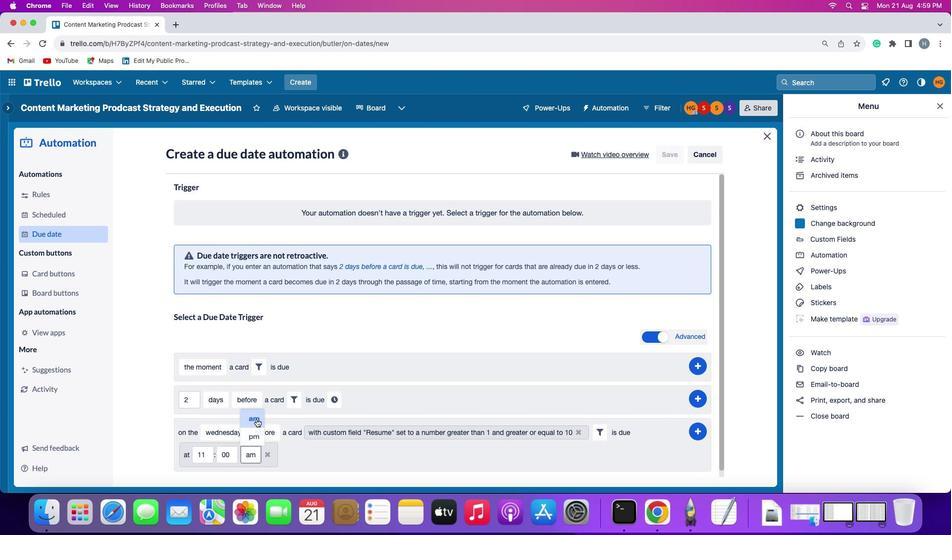
Action: Mouse pressed left at (255, 418)
Screenshot: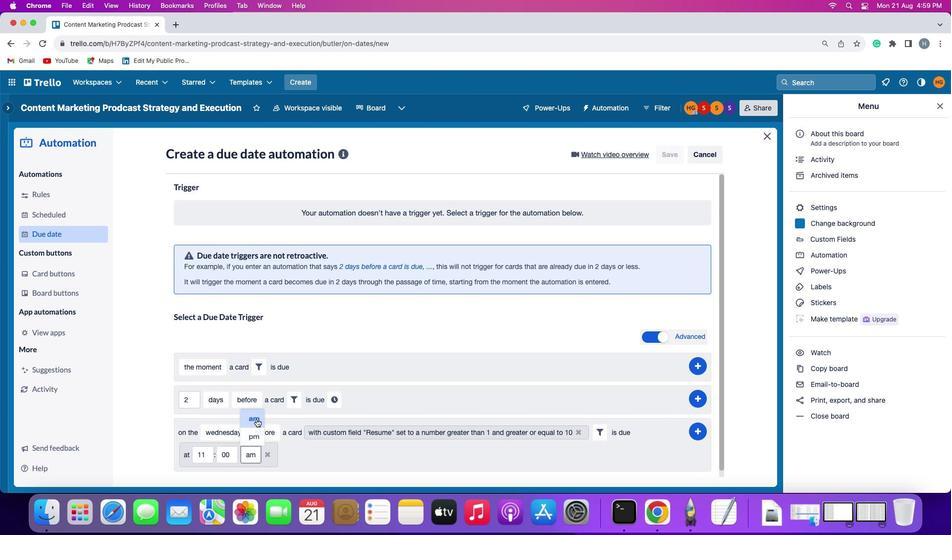 
Action: Mouse moved to (702, 427)
Screenshot: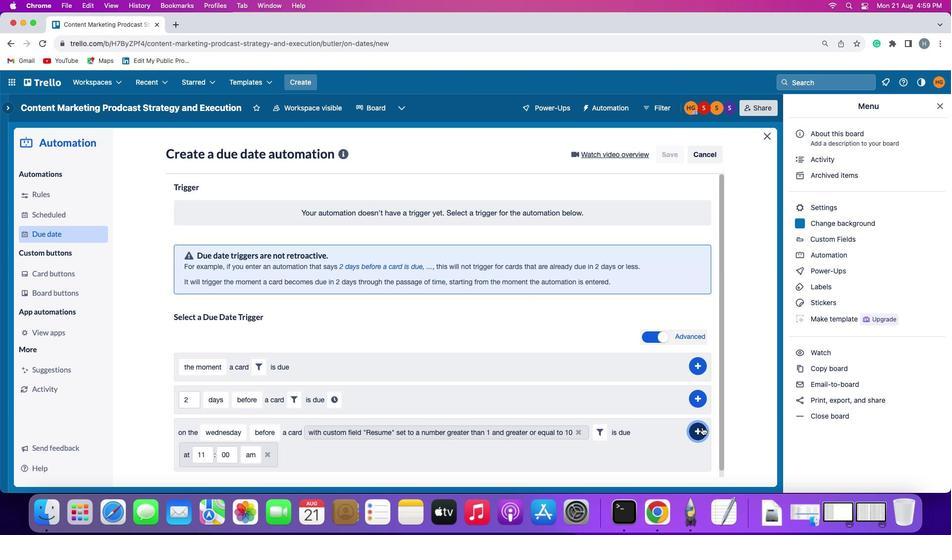 
Action: Mouse pressed left at (702, 427)
Screenshot: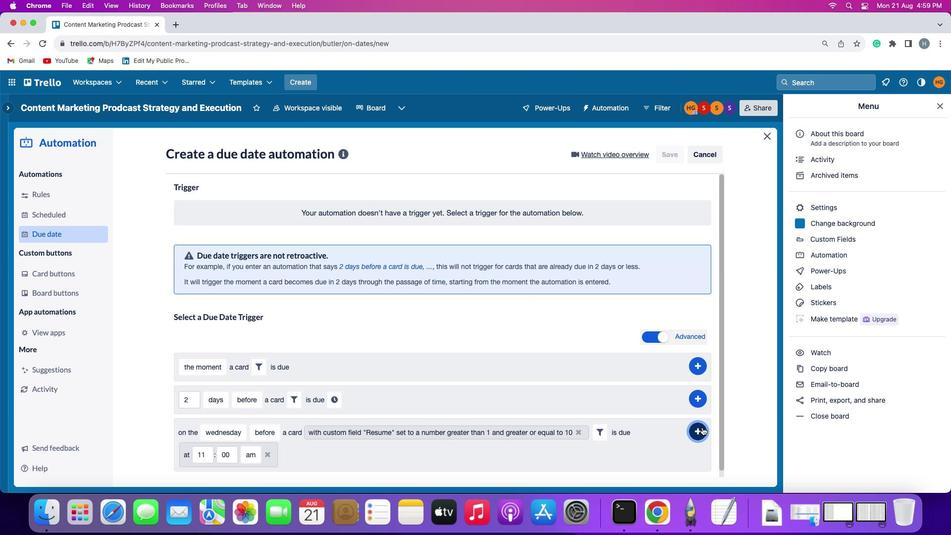 
Action: Mouse moved to (737, 362)
Screenshot: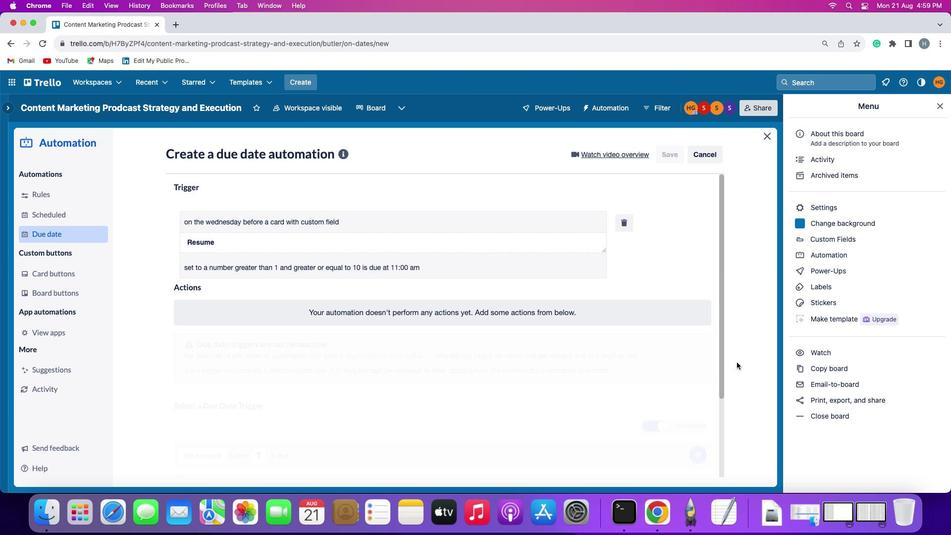 
